 Task: Search one way flight ticket for 1 adult, 6 children, 1 infant in seat and 1 infant on lap in business from Tyler: Tyler Pounds Regional Airport to Fort Wayne: Fort Wayne International Airport on 8-4-2023. Choice of flights is Spirit. Number of bags: 1 carry on bag. Price is upto 100000. Outbound departure time preference is 23:00.
Action: Mouse moved to (272, 362)
Screenshot: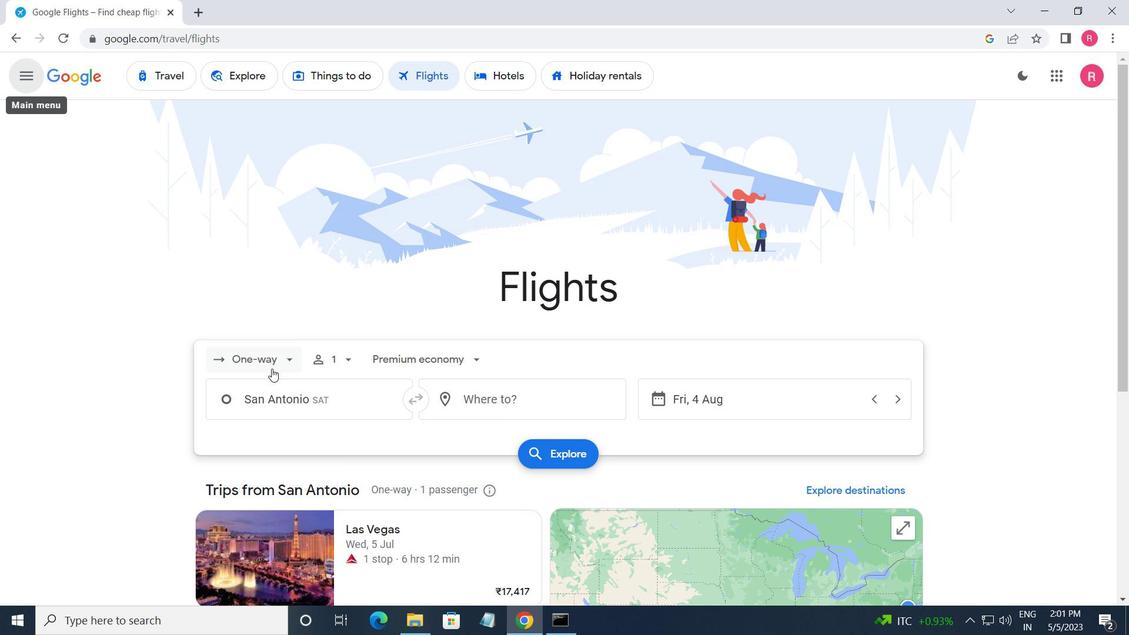 
Action: Mouse pressed left at (272, 362)
Screenshot: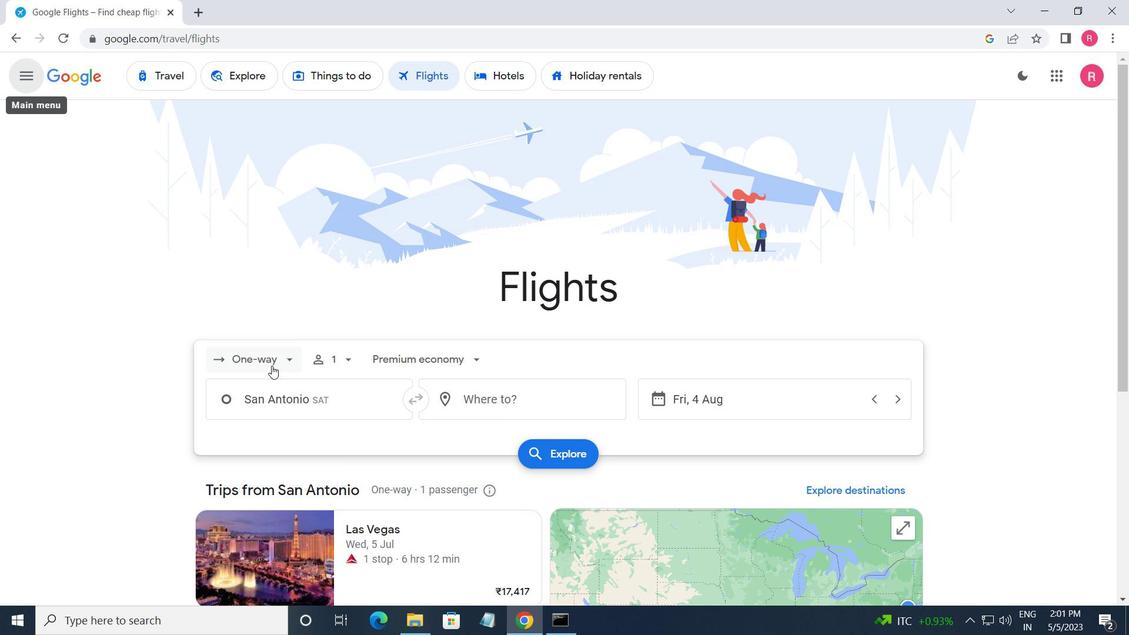 
Action: Mouse moved to (282, 424)
Screenshot: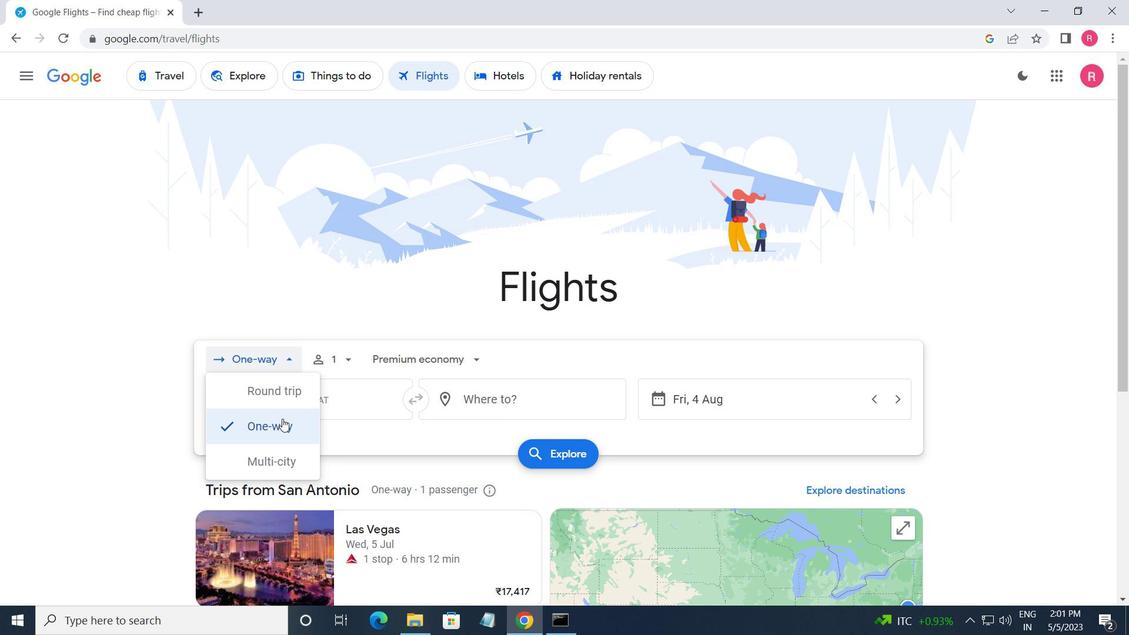 
Action: Mouse pressed left at (282, 424)
Screenshot: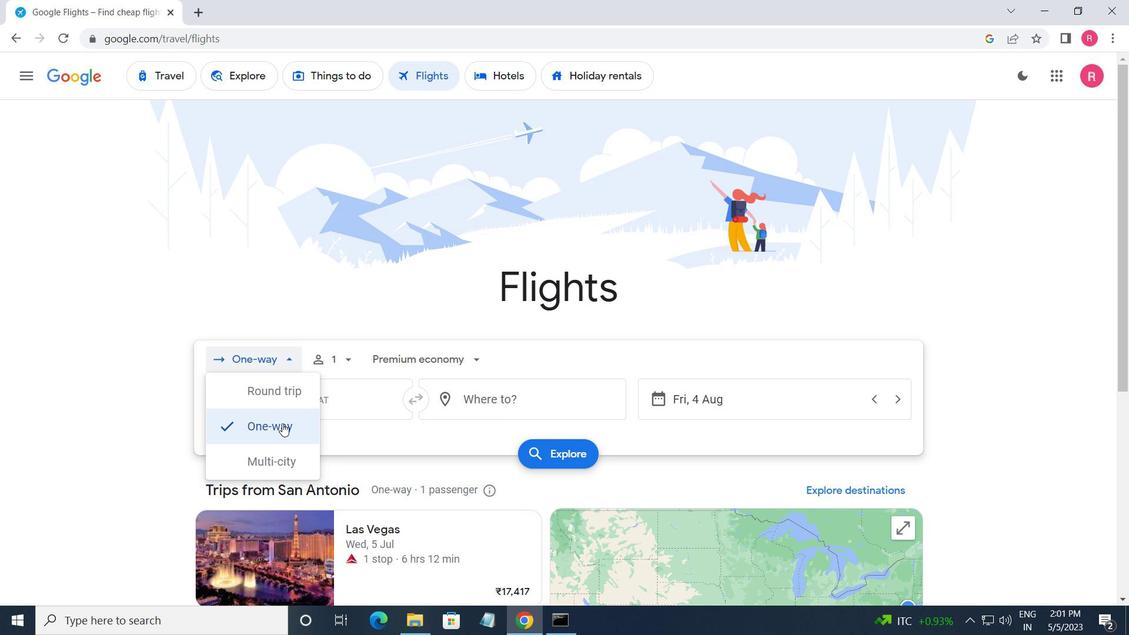 
Action: Mouse moved to (341, 361)
Screenshot: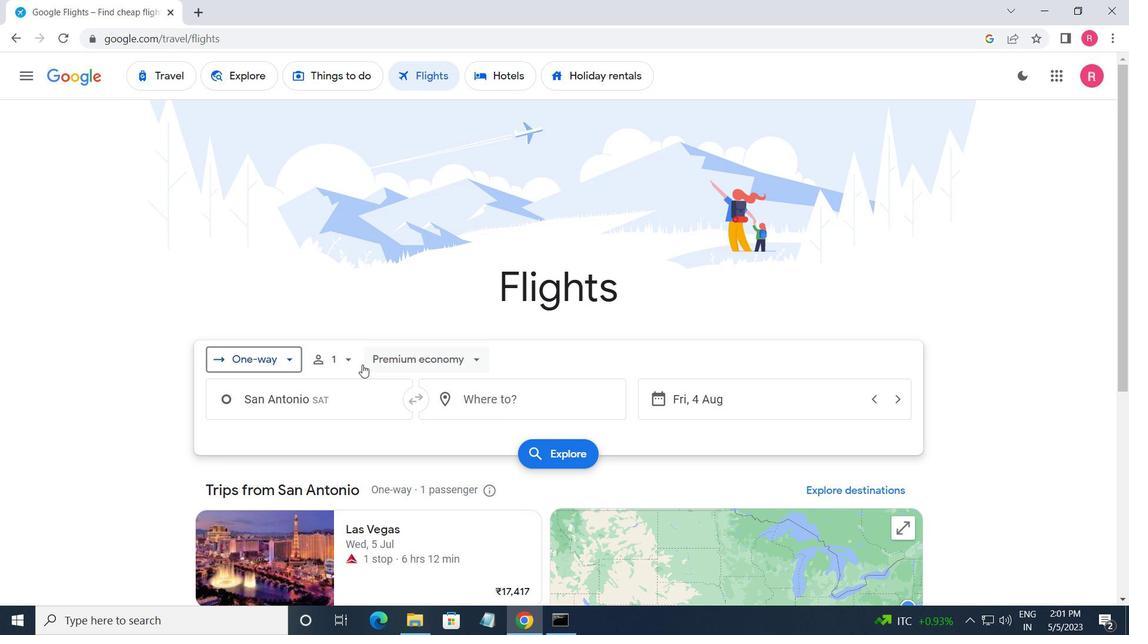 
Action: Mouse pressed left at (341, 361)
Screenshot: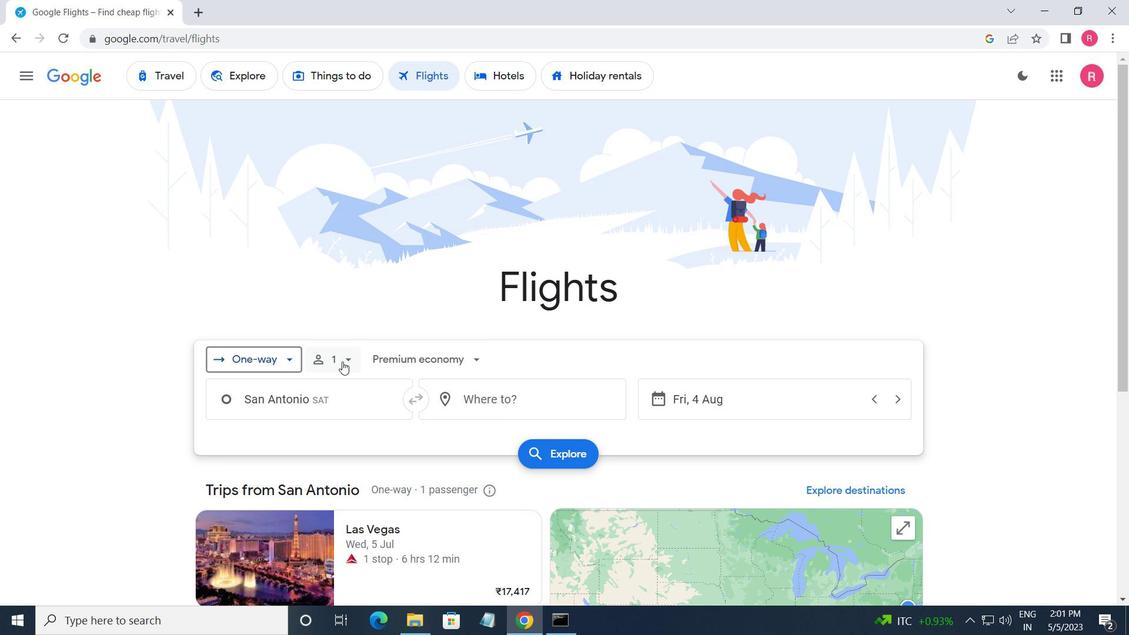 
Action: Mouse moved to (460, 443)
Screenshot: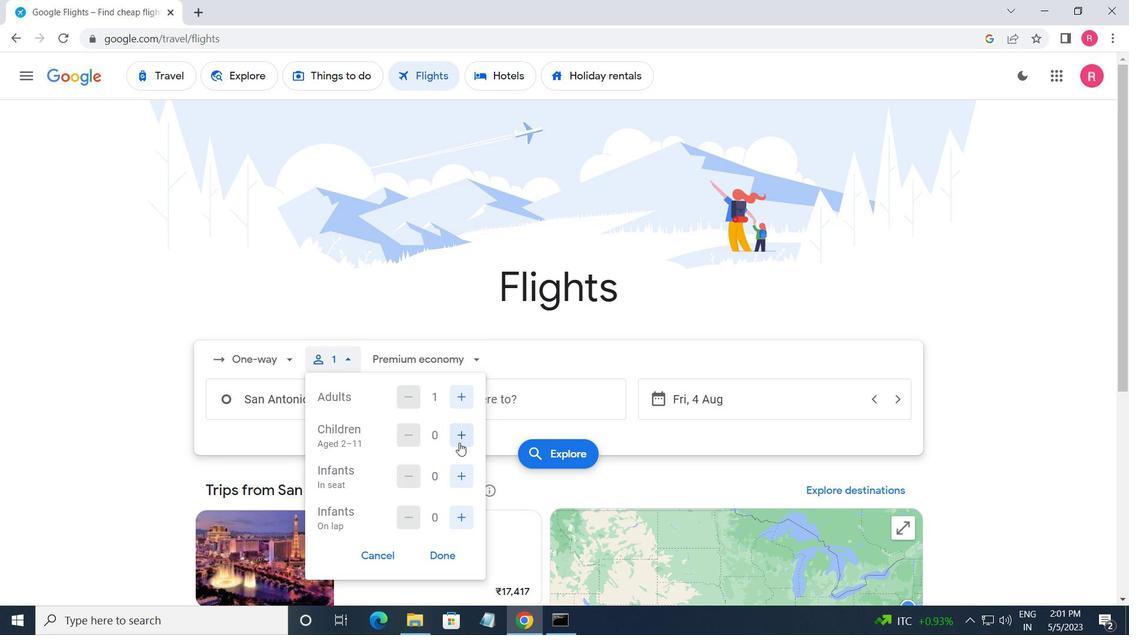 
Action: Mouse pressed left at (460, 443)
Screenshot: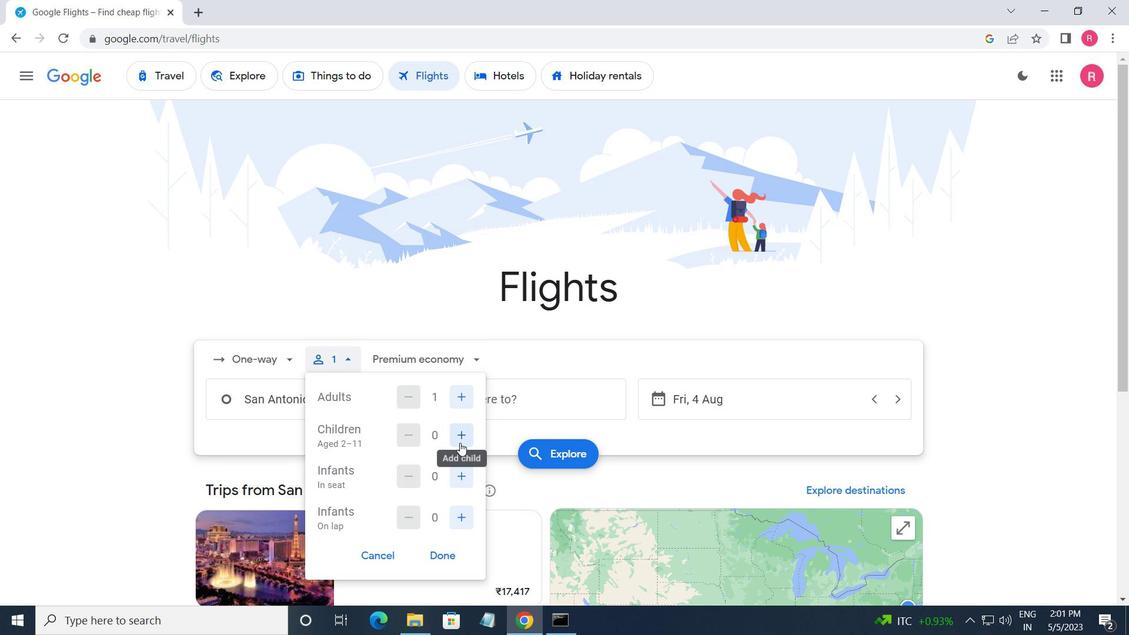 
Action: Mouse pressed left at (460, 443)
Screenshot: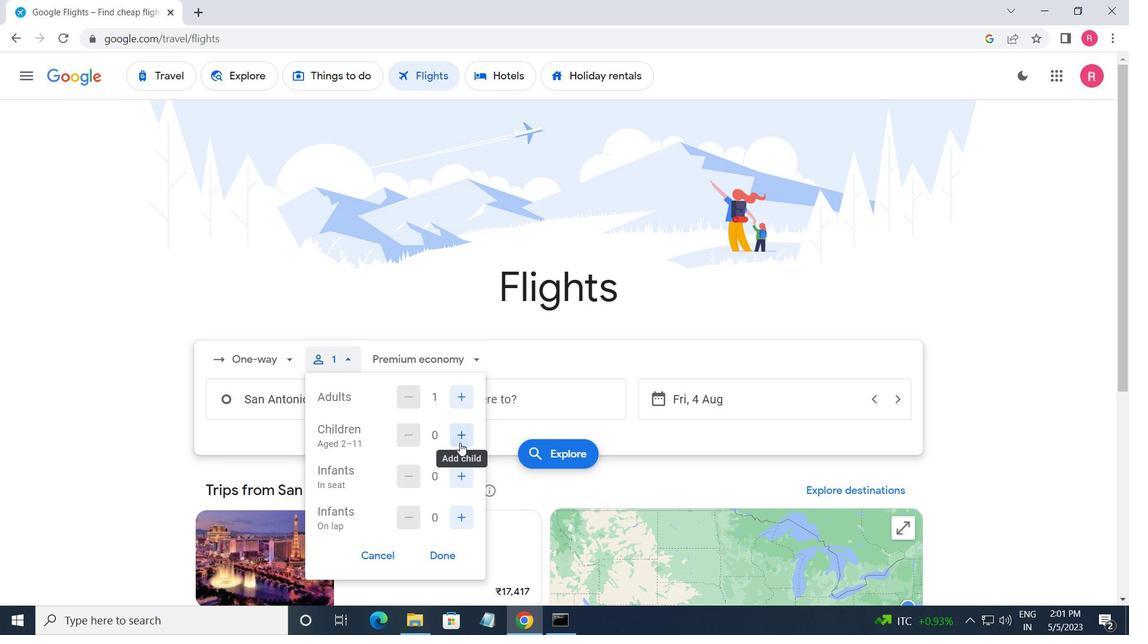 
Action: Mouse pressed left at (460, 443)
Screenshot: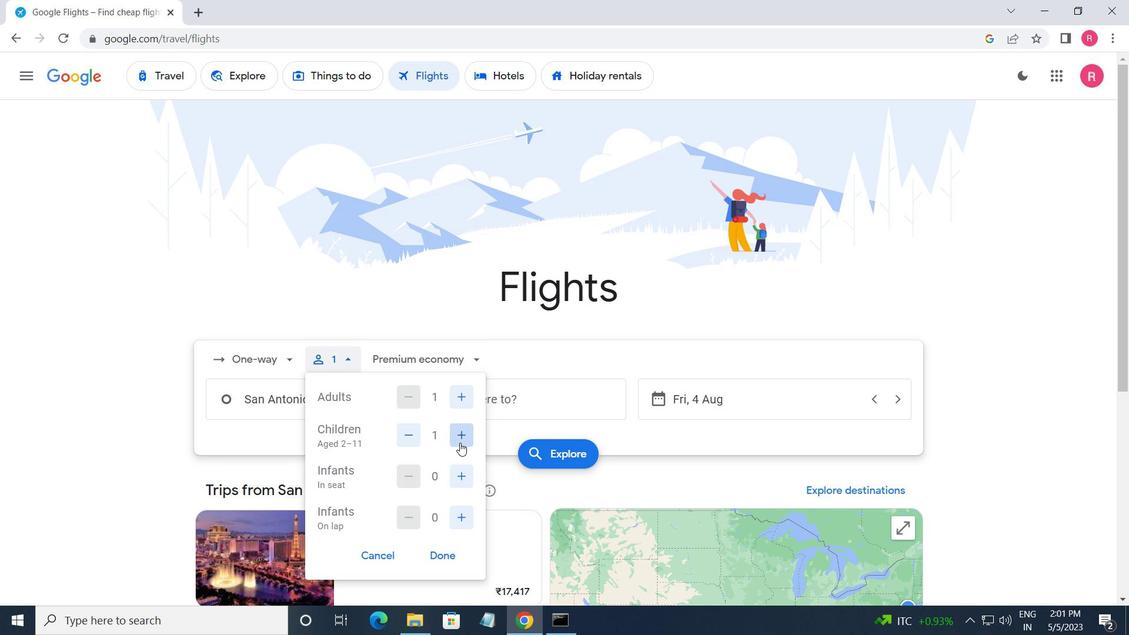 
Action: Mouse pressed left at (460, 443)
Screenshot: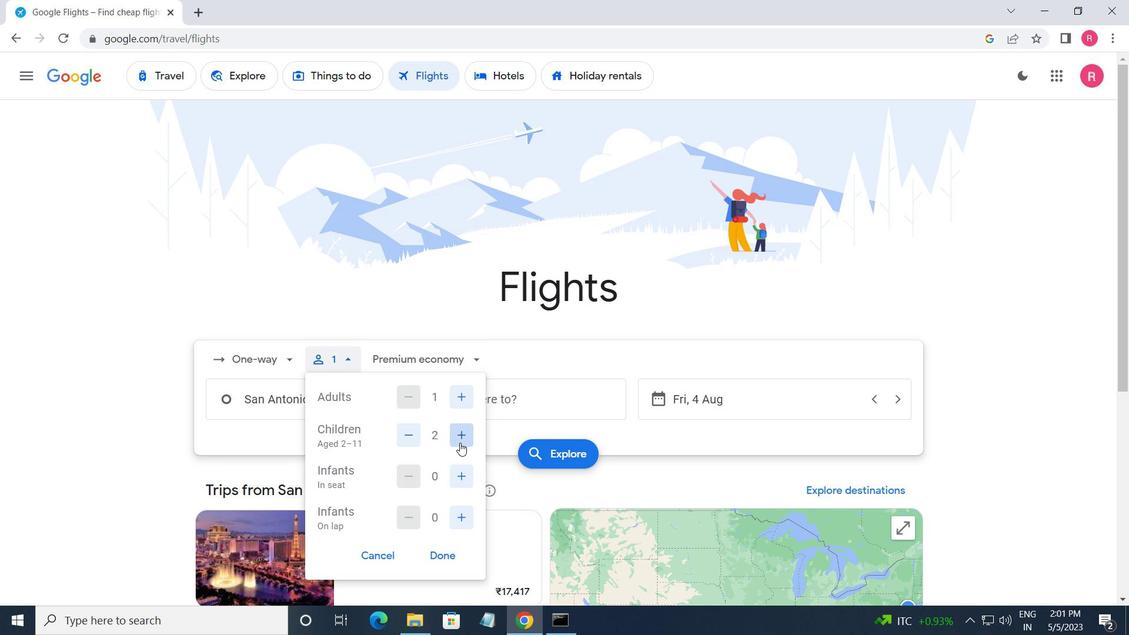 
Action: Mouse pressed left at (460, 443)
Screenshot: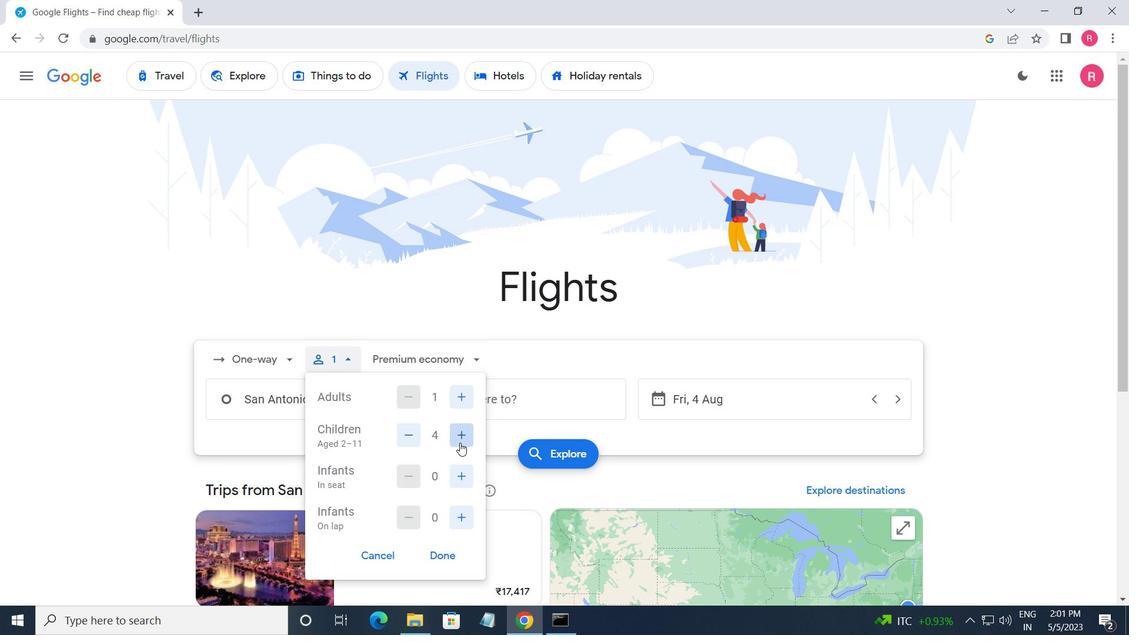 
Action: Mouse pressed left at (460, 443)
Screenshot: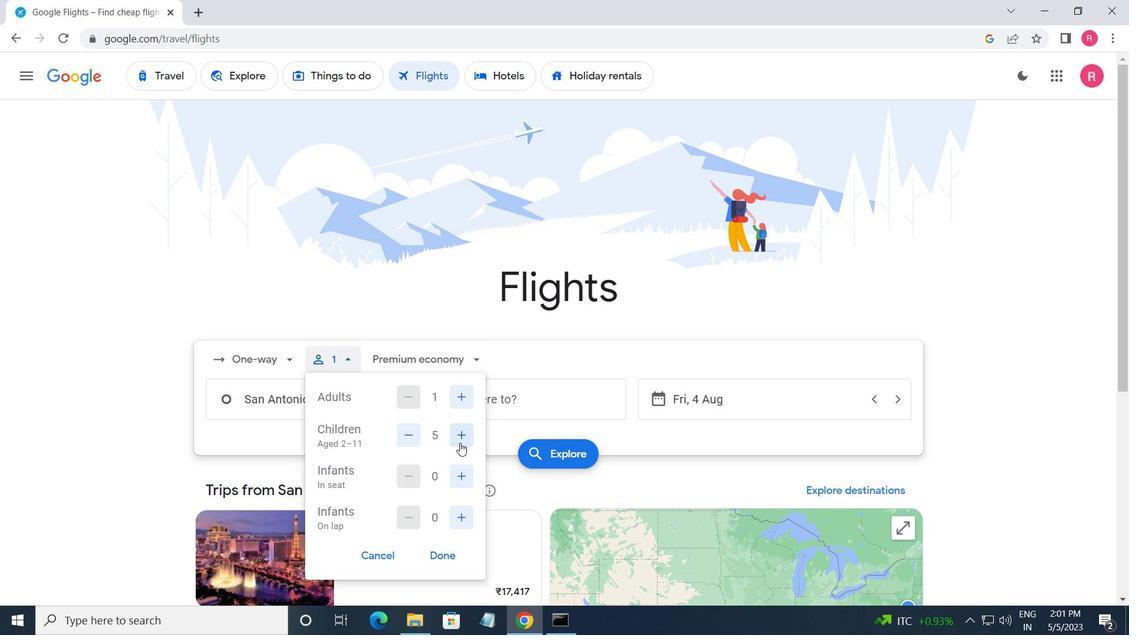 
Action: Mouse moved to (458, 475)
Screenshot: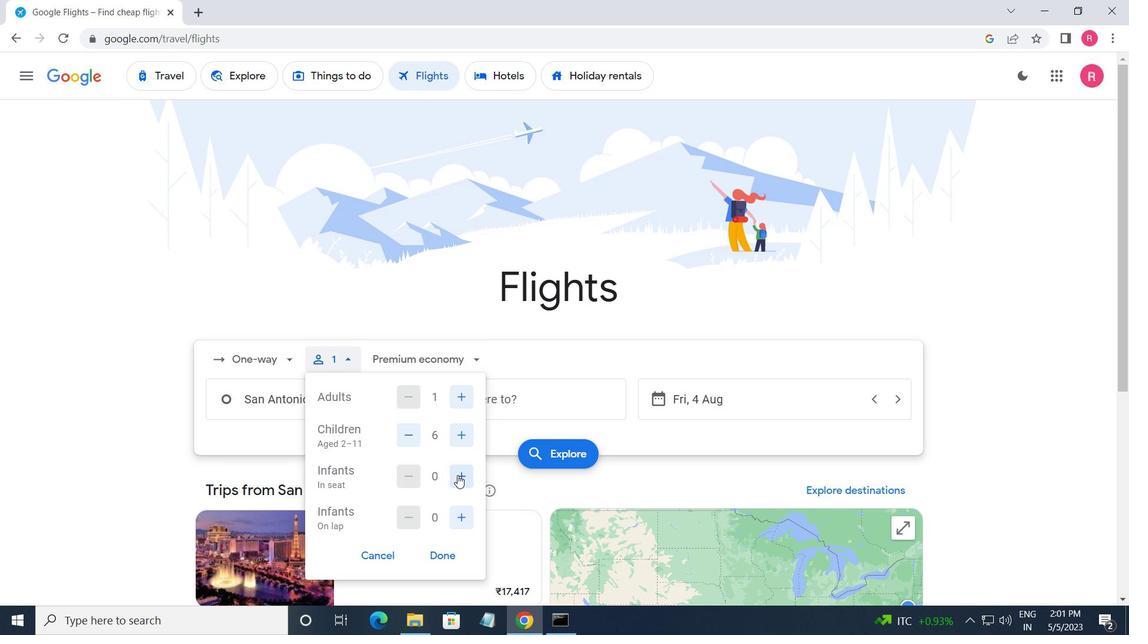 
Action: Mouse pressed left at (458, 475)
Screenshot: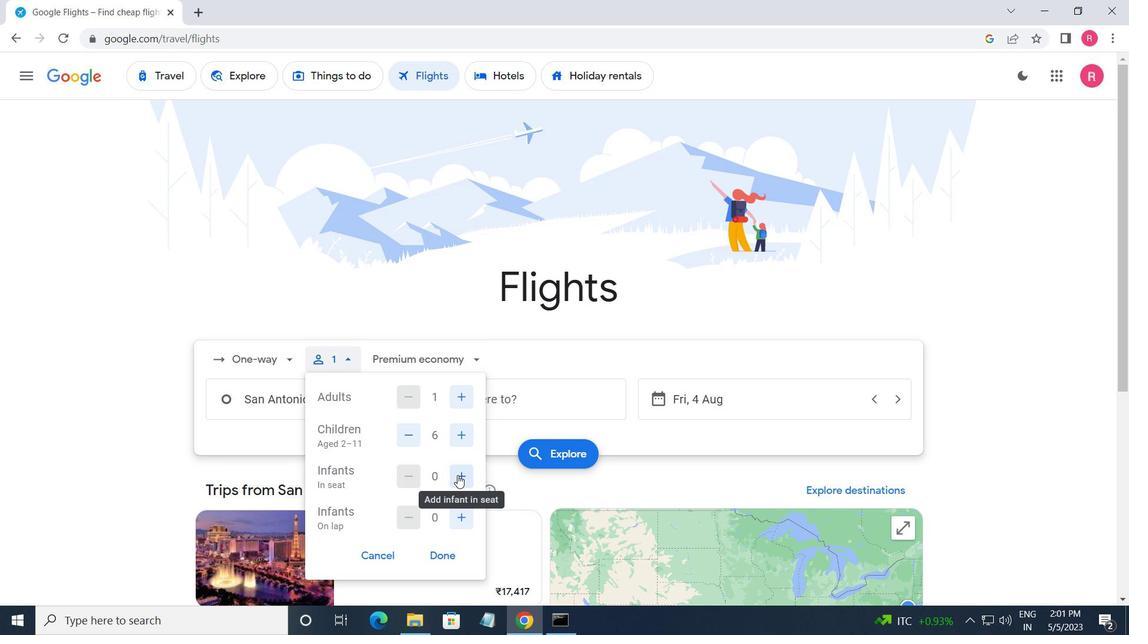 
Action: Mouse moved to (461, 524)
Screenshot: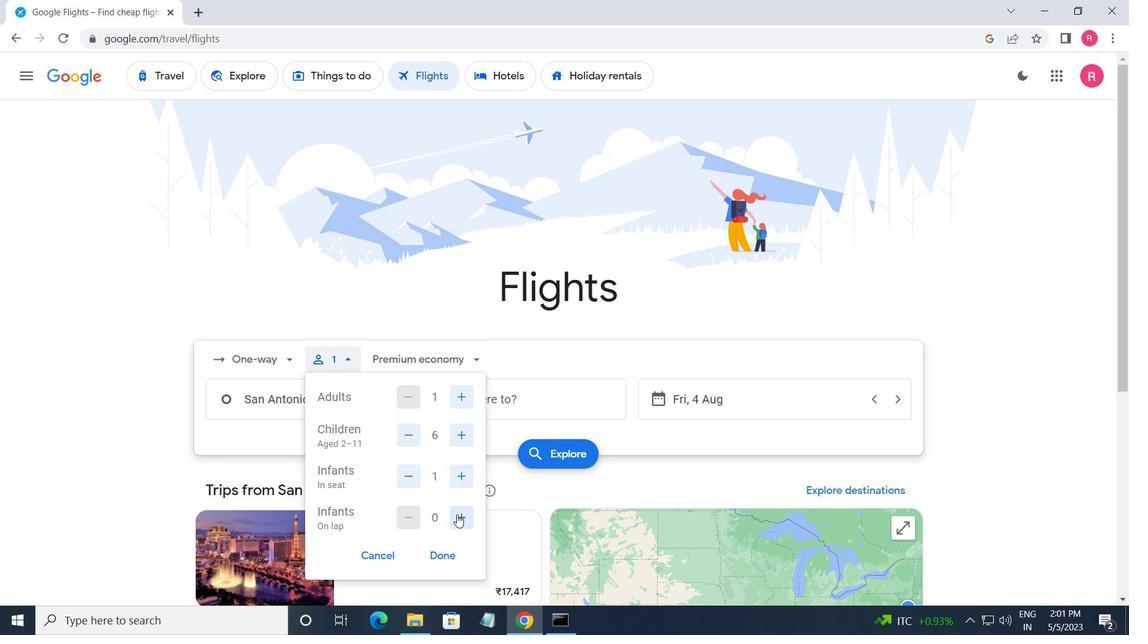 
Action: Mouse pressed left at (461, 524)
Screenshot: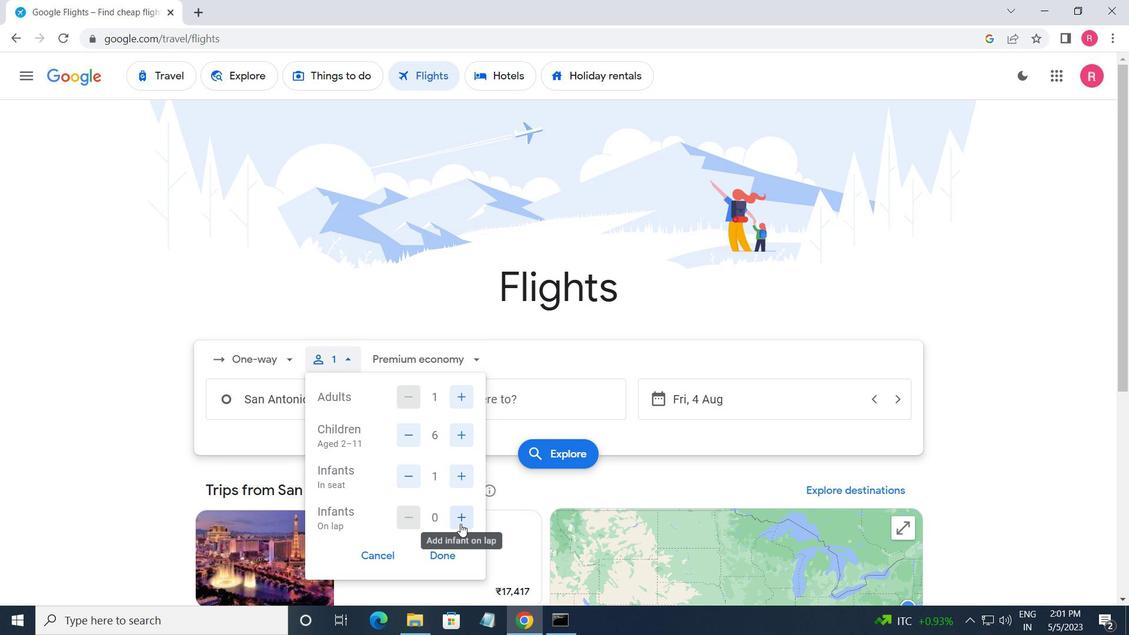 
Action: Mouse moved to (439, 555)
Screenshot: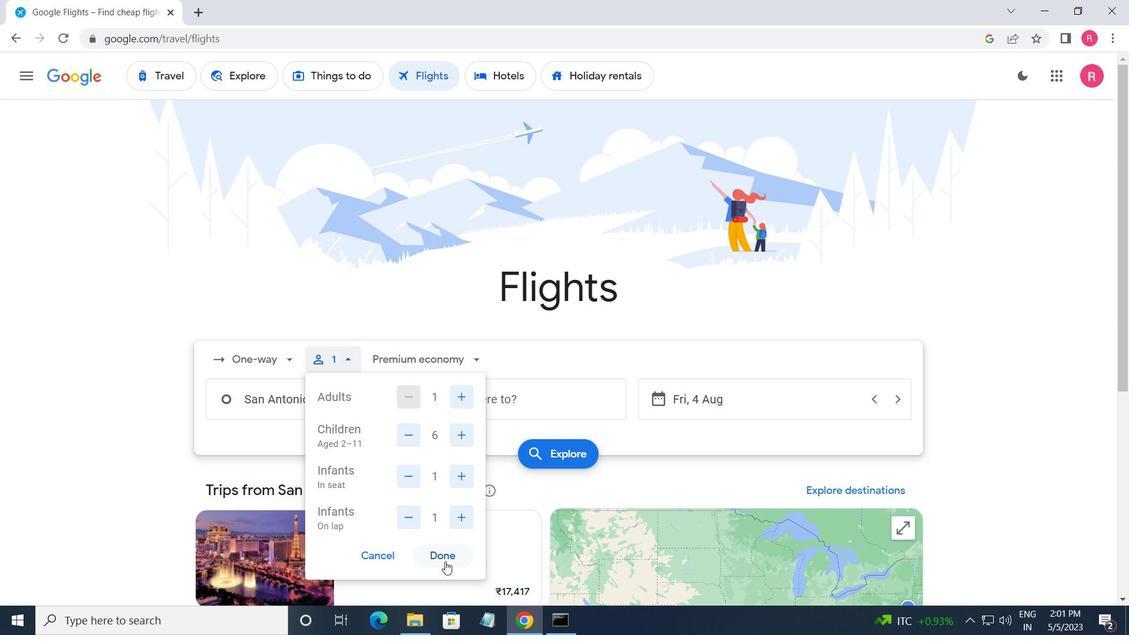 
Action: Mouse pressed left at (439, 555)
Screenshot: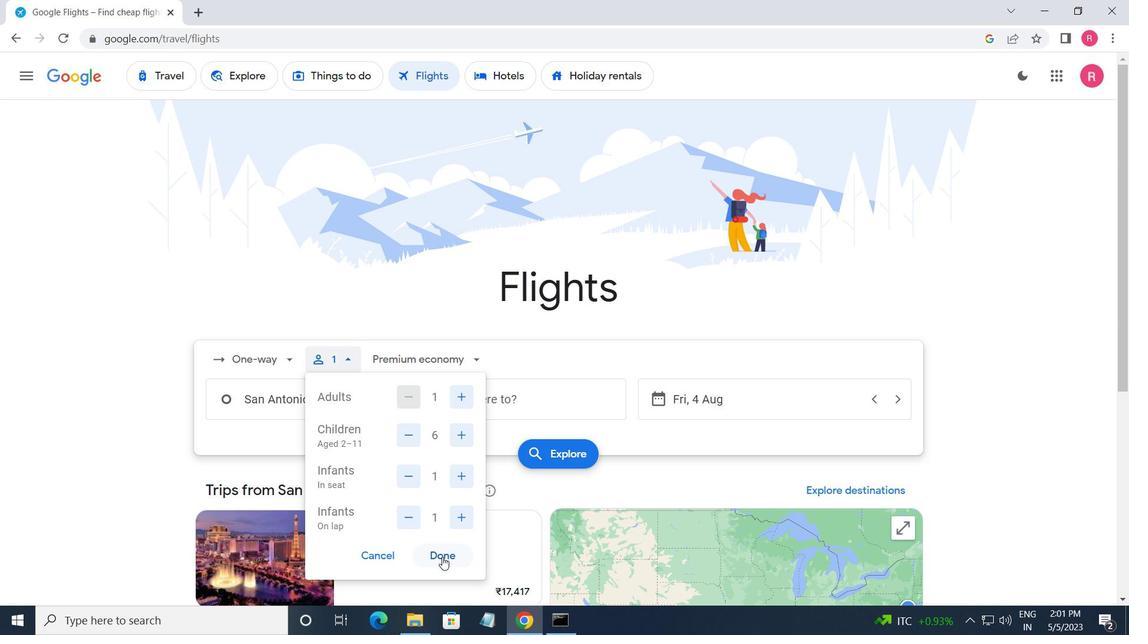 
Action: Mouse moved to (411, 368)
Screenshot: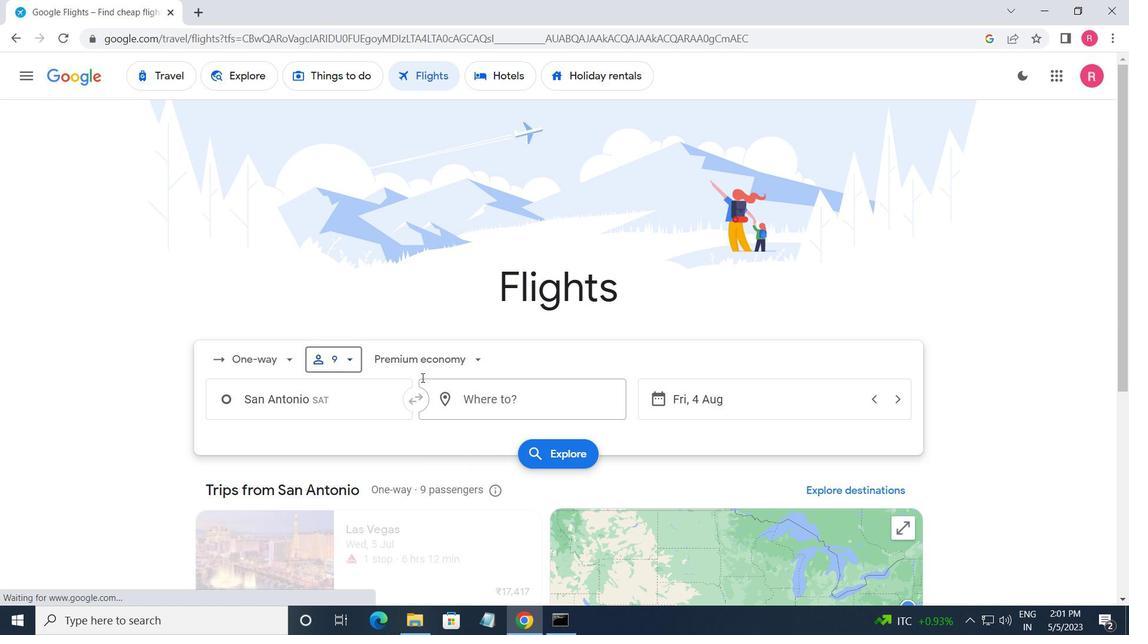 
Action: Mouse pressed left at (411, 368)
Screenshot: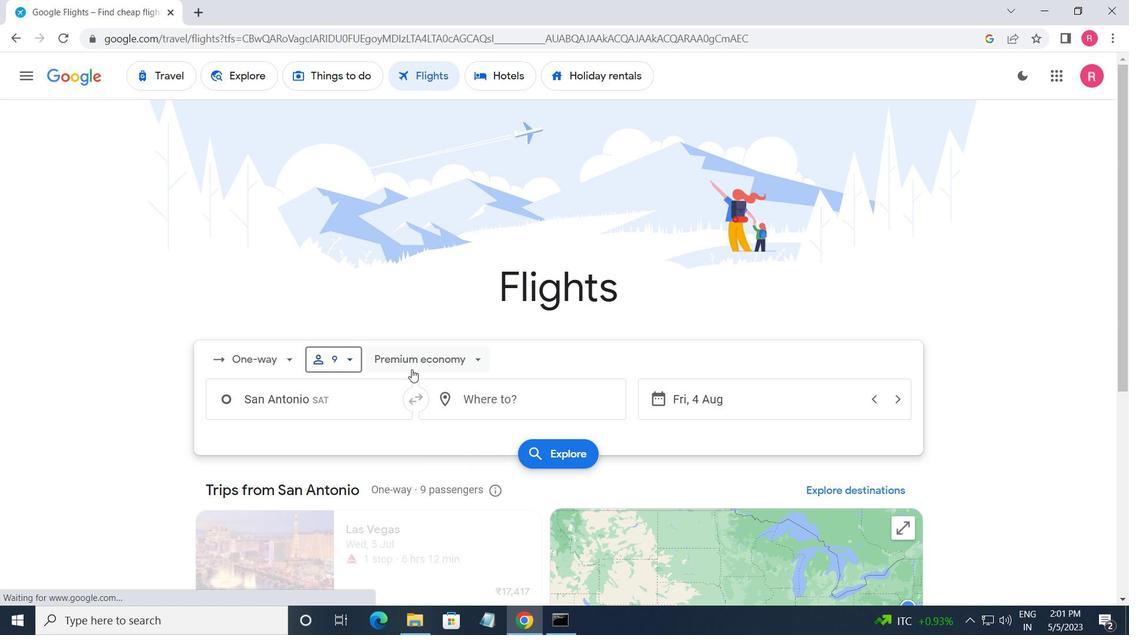
Action: Mouse moved to (430, 459)
Screenshot: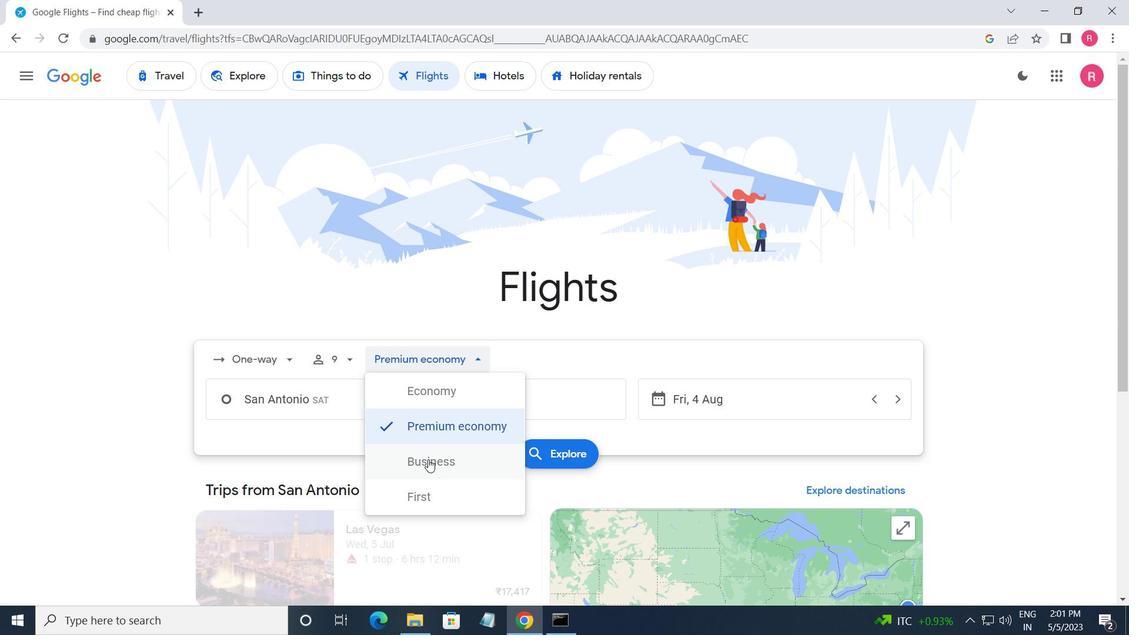 
Action: Mouse pressed left at (430, 459)
Screenshot: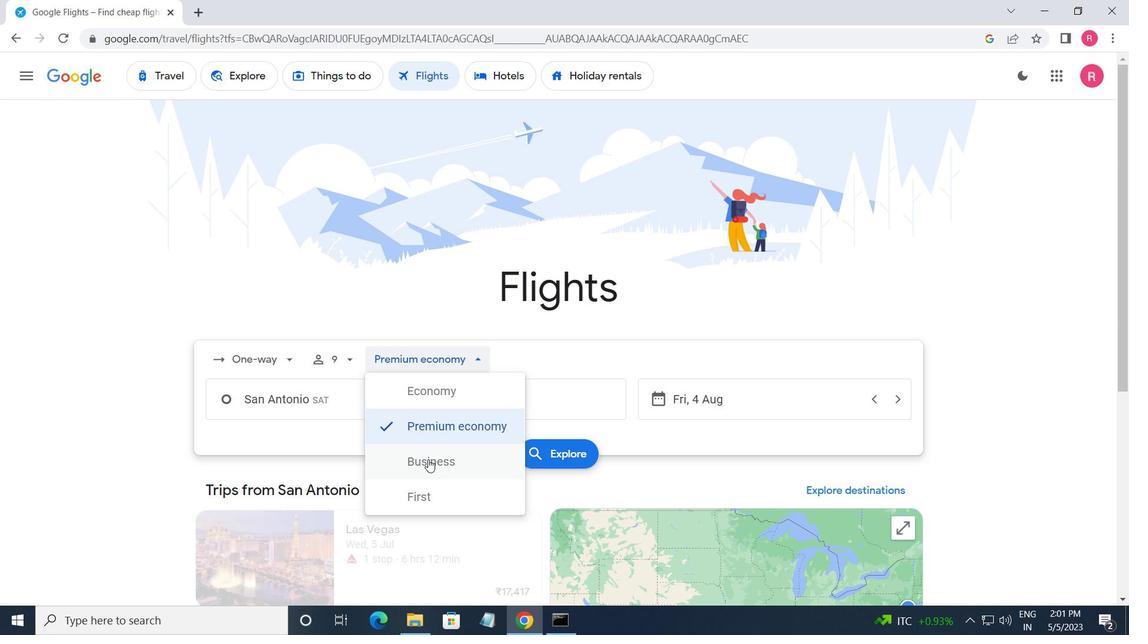 
Action: Mouse moved to (332, 408)
Screenshot: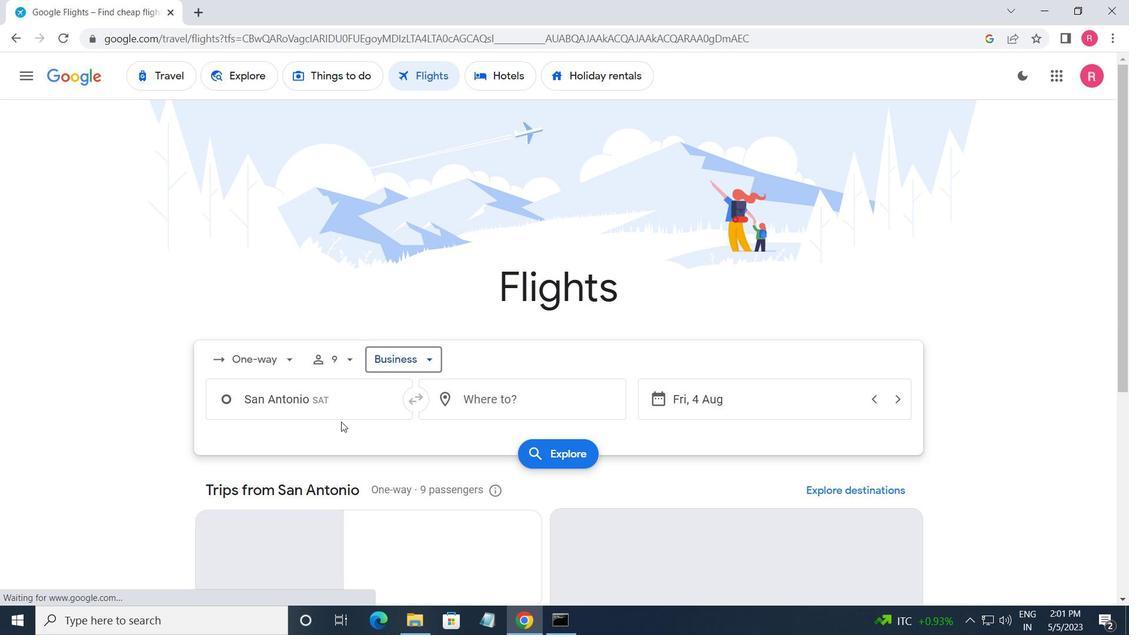 
Action: Mouse pressed left at (332, 408)
Screenshot: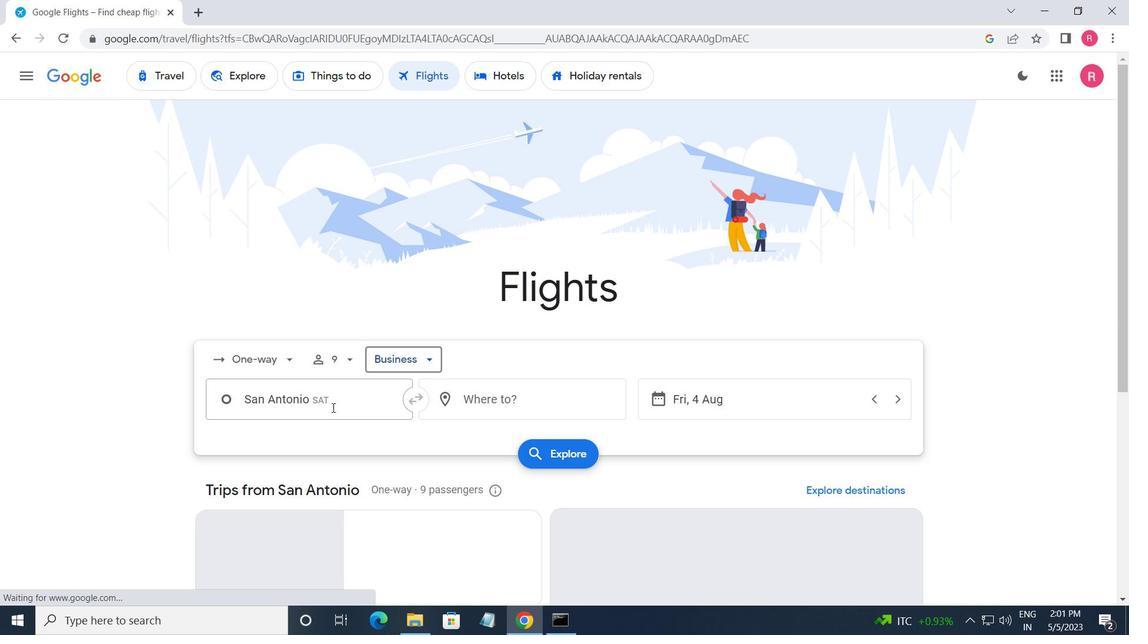 
Action: Key pressed <Key.backspace><Key.caps_lock>T<Key.caps_lock>yler<Key.space>
Screenshot: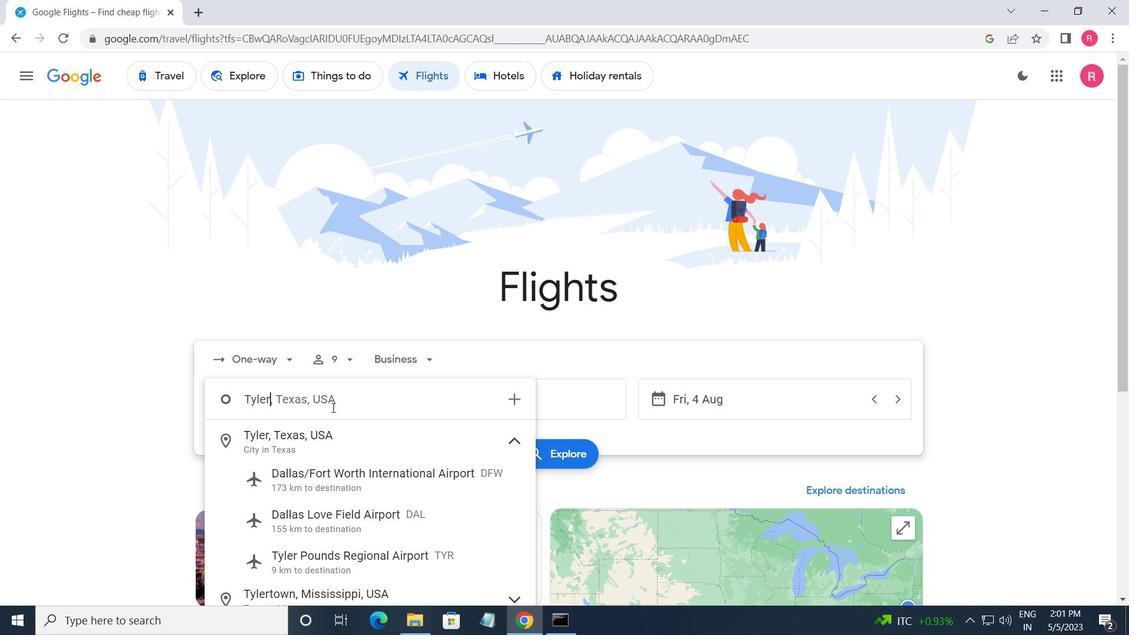 
Action: Mouse moved to (354, 558)
Screenshot: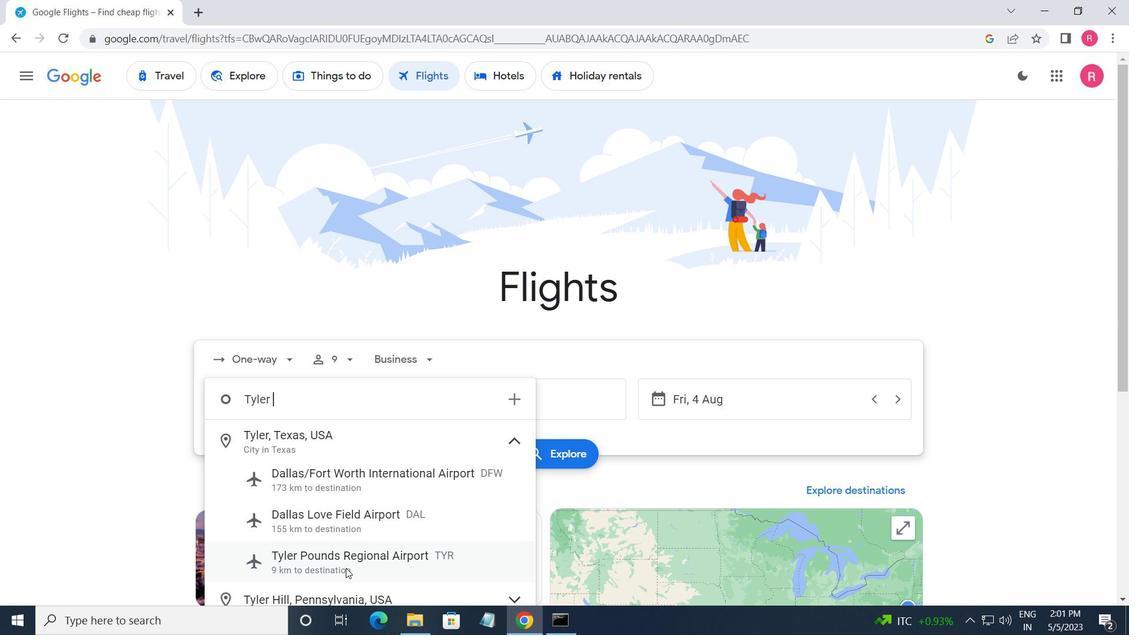 
Action: Mouse pressed left at (354, 558)
Screenshot: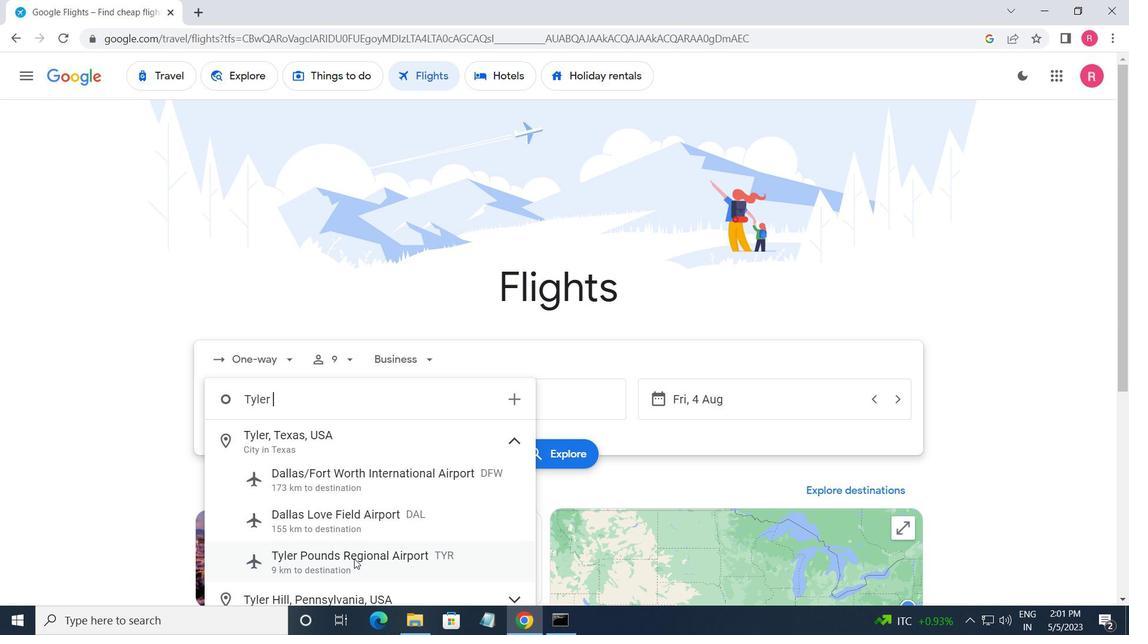 
Action: Mouse moved to (494, 395)
Screenshot: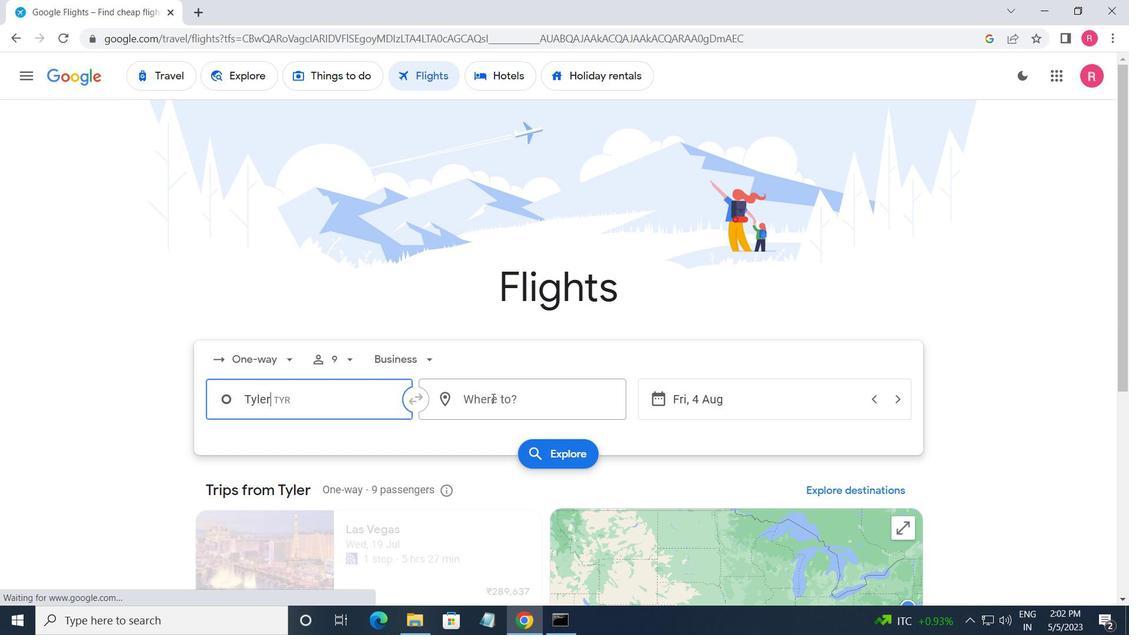 
Action: Mouse pressed left at (494, 395)
Screenshot: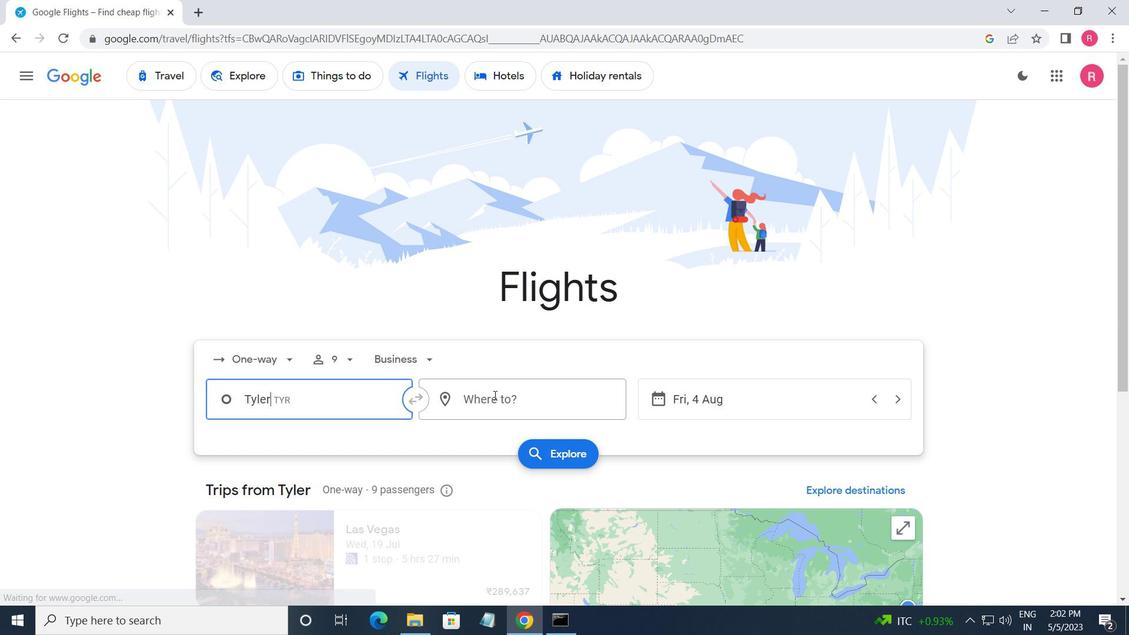 
Action: Key pressed <Key.caps_lock>f<Key.caps_lock>ort<Key.space><Key.caps_lock>w<Key.caps_lock>ay
Screenshot: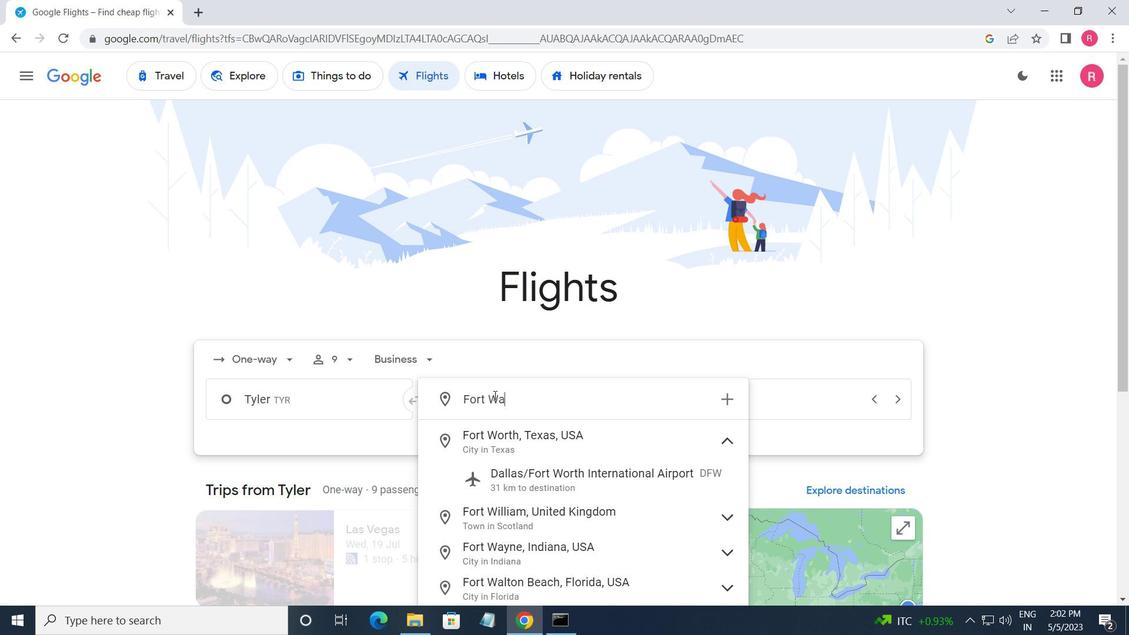 
Action: Mouse moved to (570, 491)
Screenshot: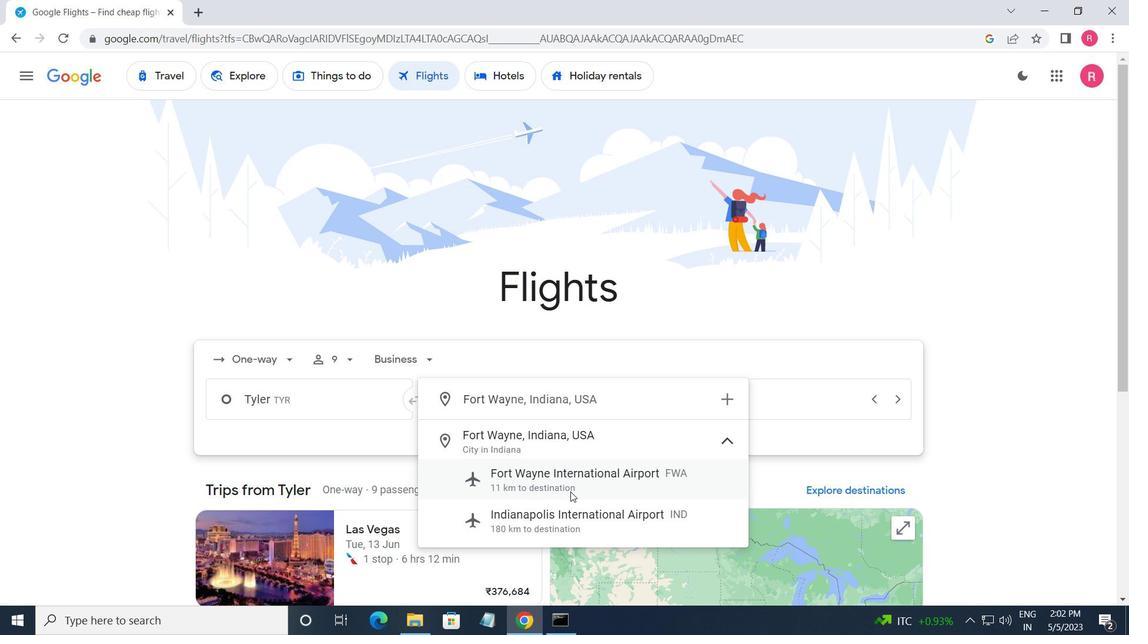 
Action: Mouse pressed left at (570, 491)
Screenshot: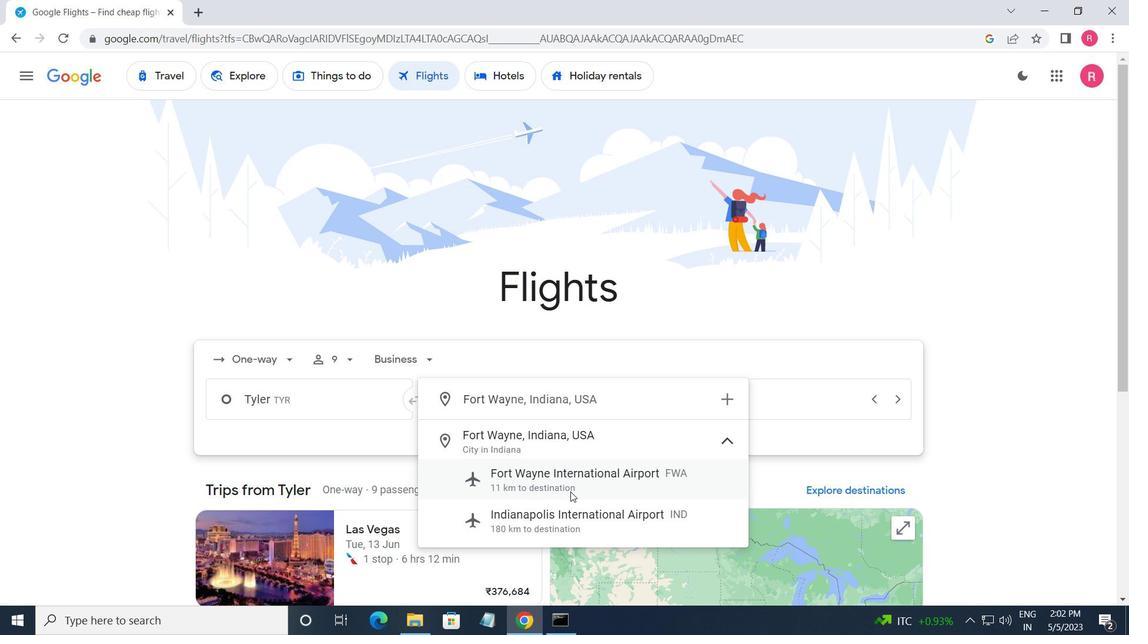 
Action: Mouse moved to (749, 401)
Screenshot: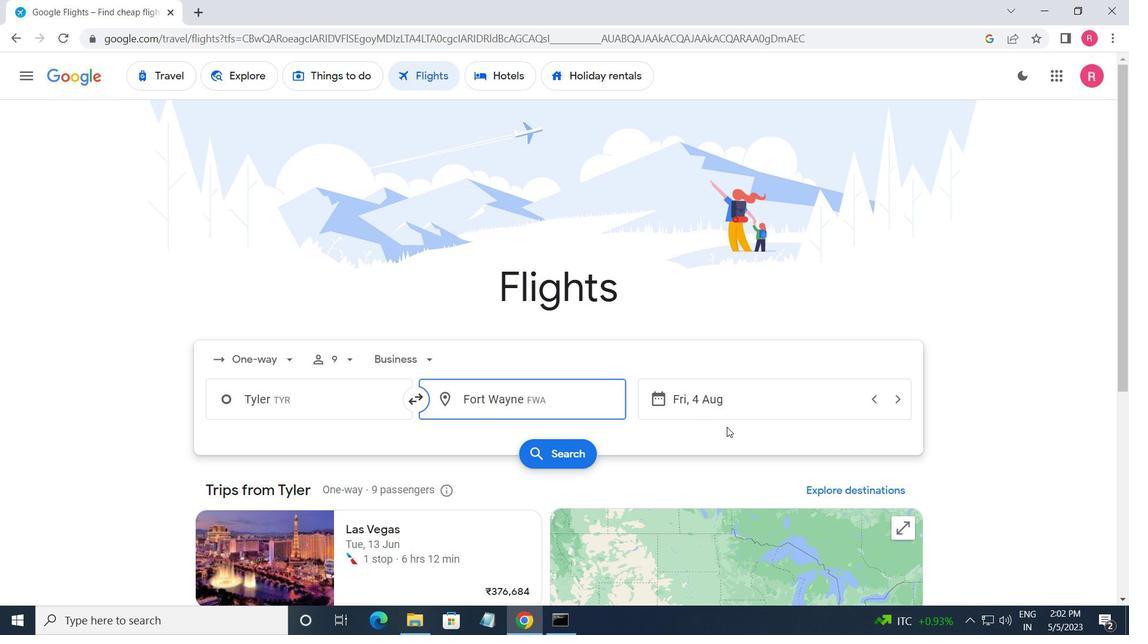 
Action: Mouse pressed left at (749, 401)
Screenshot: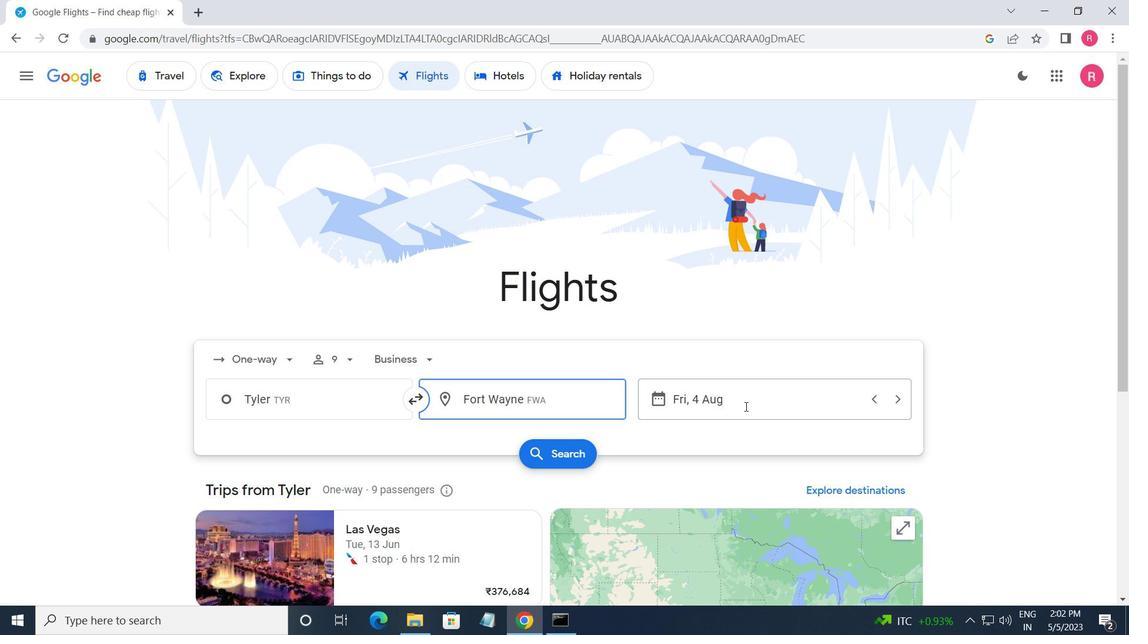 
Action: Mouse moved to (564, 338)
Screenshot: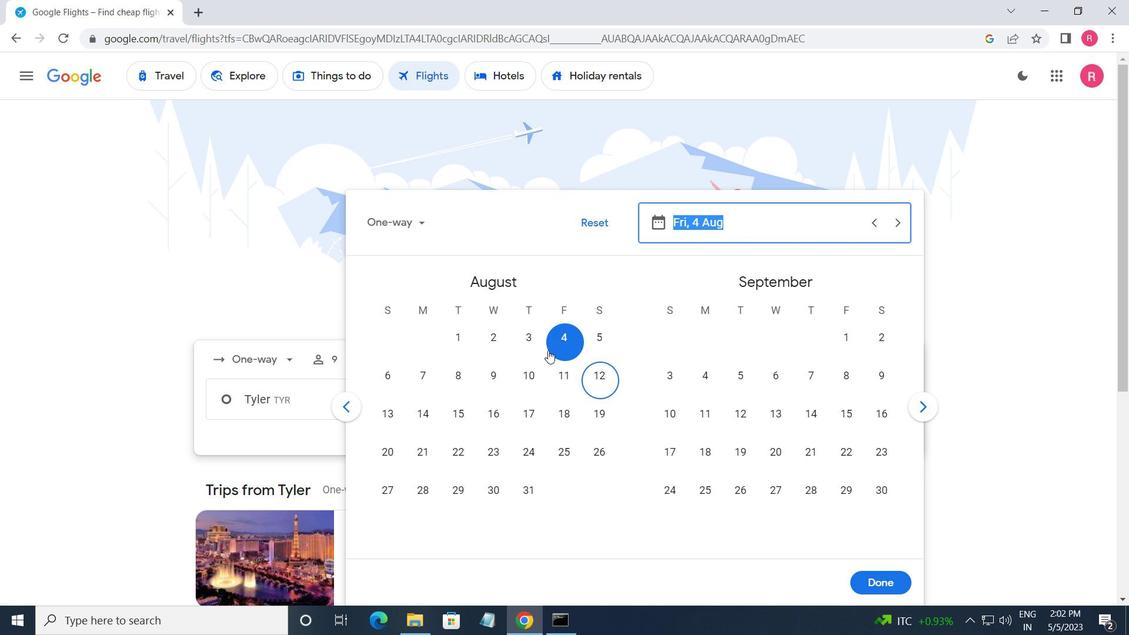 
Action: Mouse pressed left at (564, 338)
Screenshot: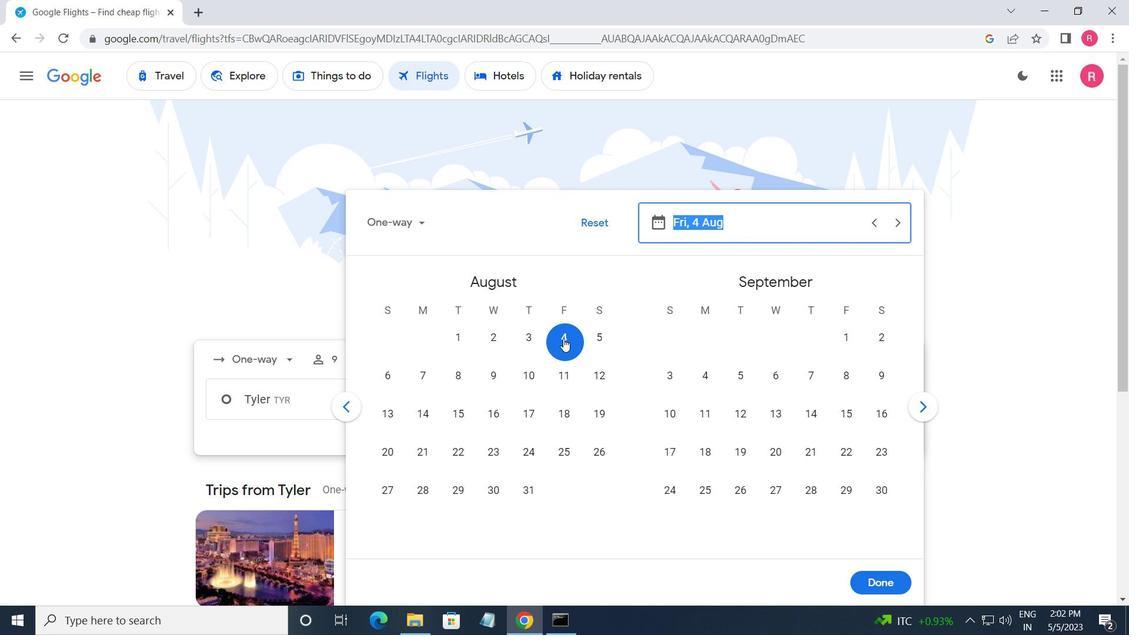 
Action: Mouse moved to (894, 581)
Screenshot: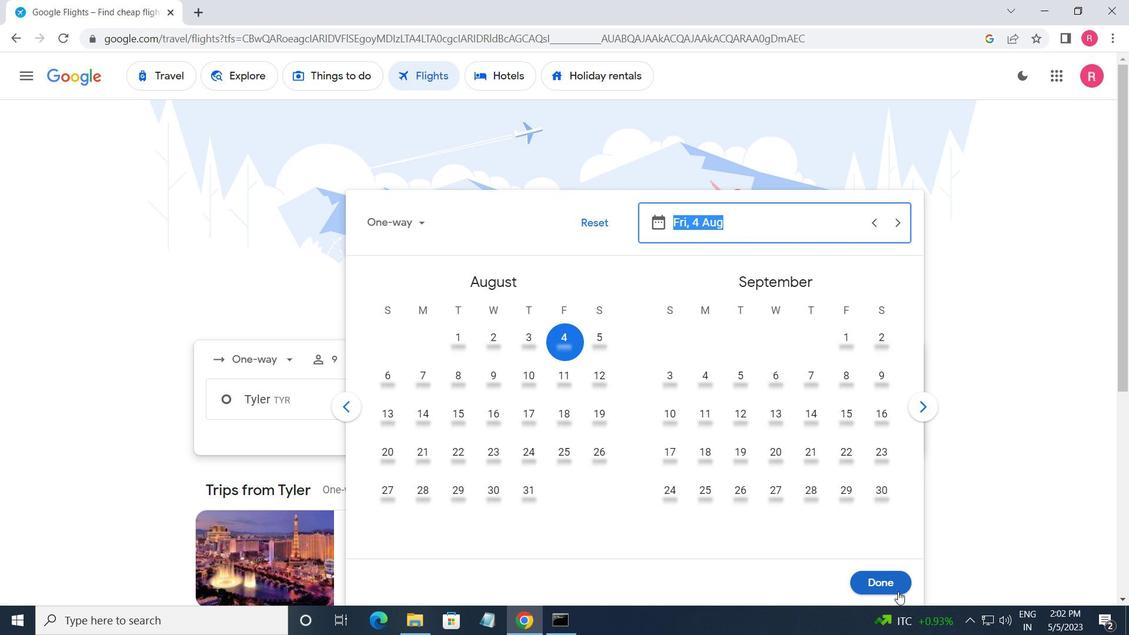 
Action: Mouse pressed left at (894, 581)
Screenshot: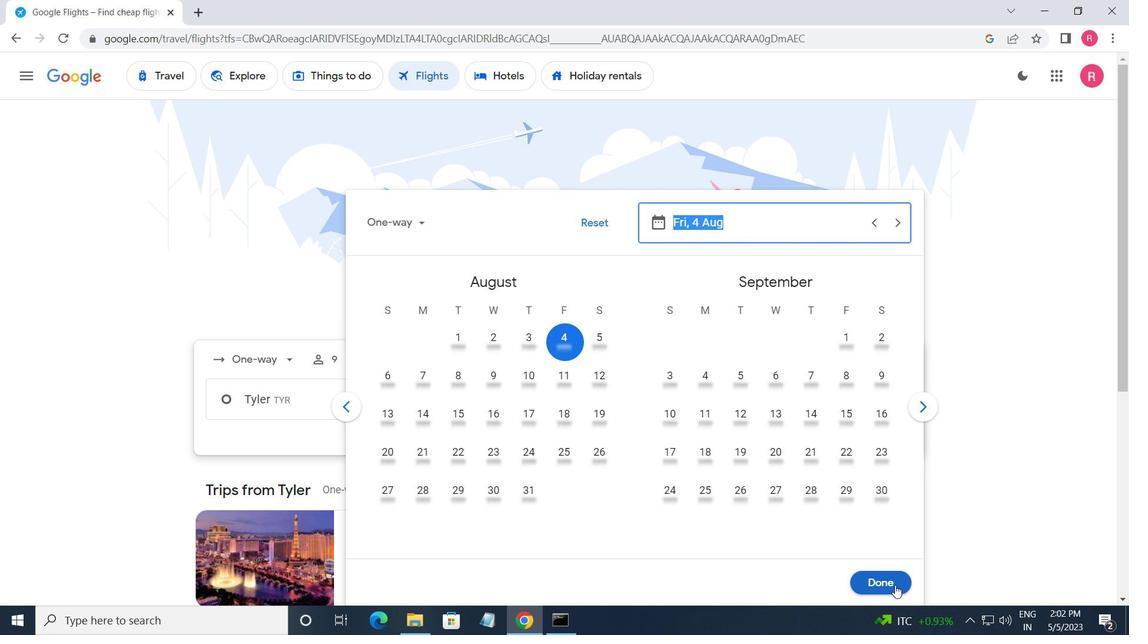 
Action: Mouse moved to (568, 451)
Screenshot: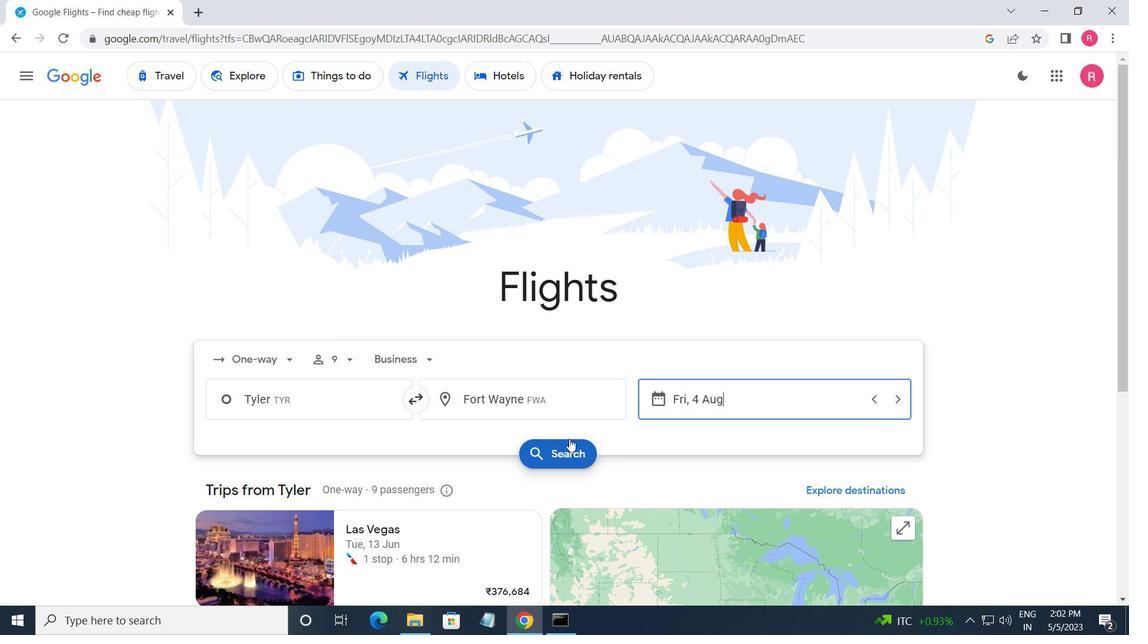 
Action: Mouse pressed left at (568, 451)
Screenshot: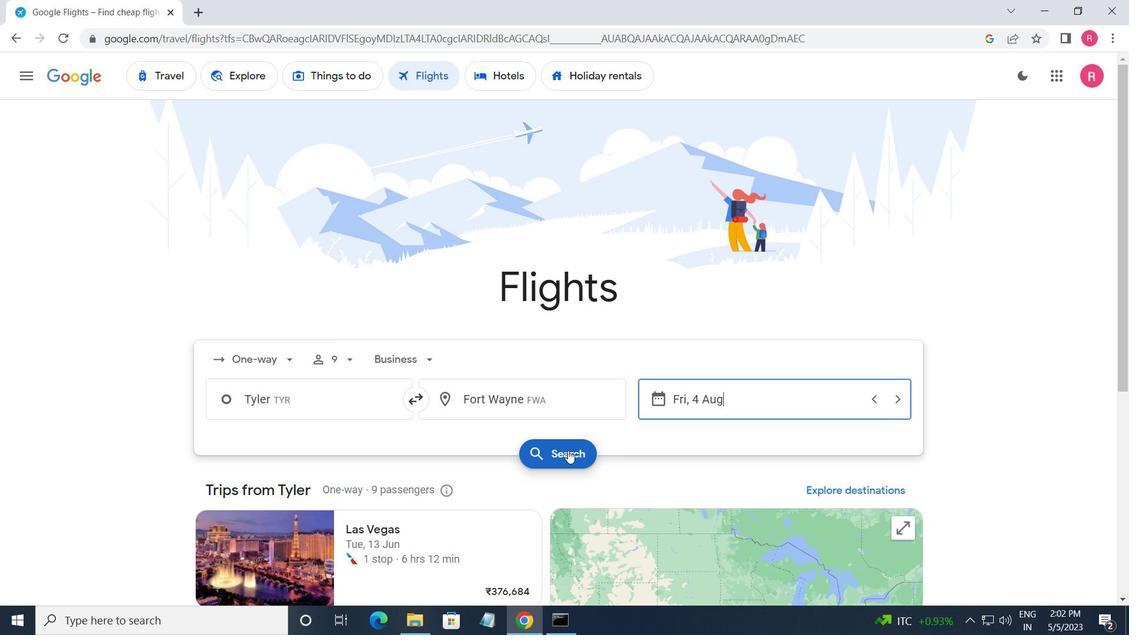 
Action: Mouse moved to (221, 207)
Screenshot: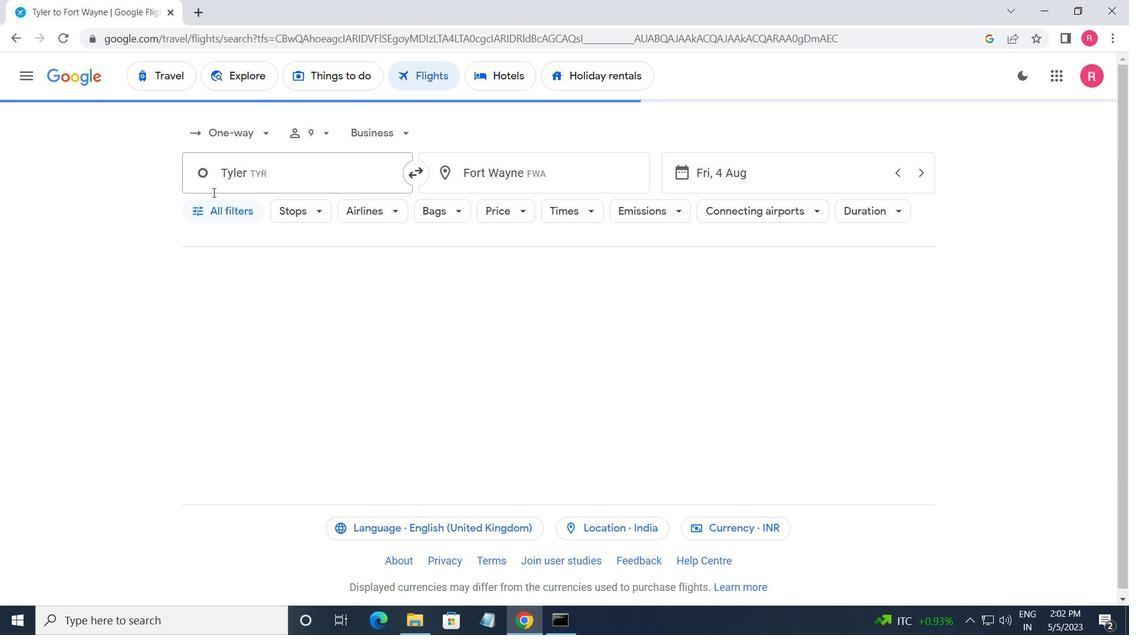 
Action: Mouse pressed left at (221, 207)
Screenshot: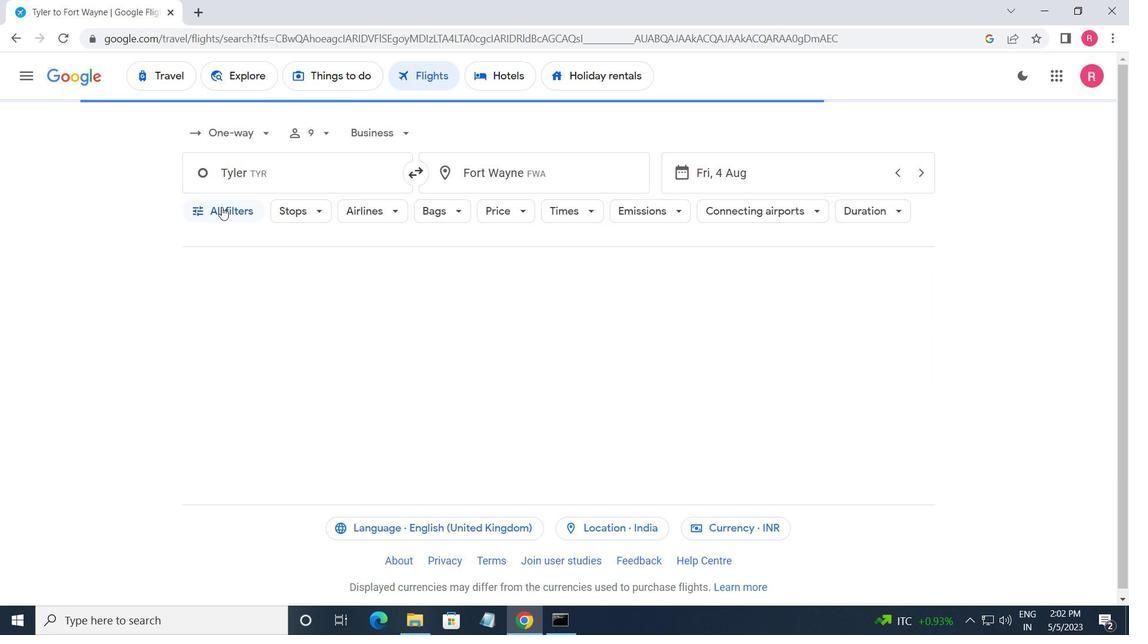 
Action: Mouse moved to (282, 359)
Screenshot: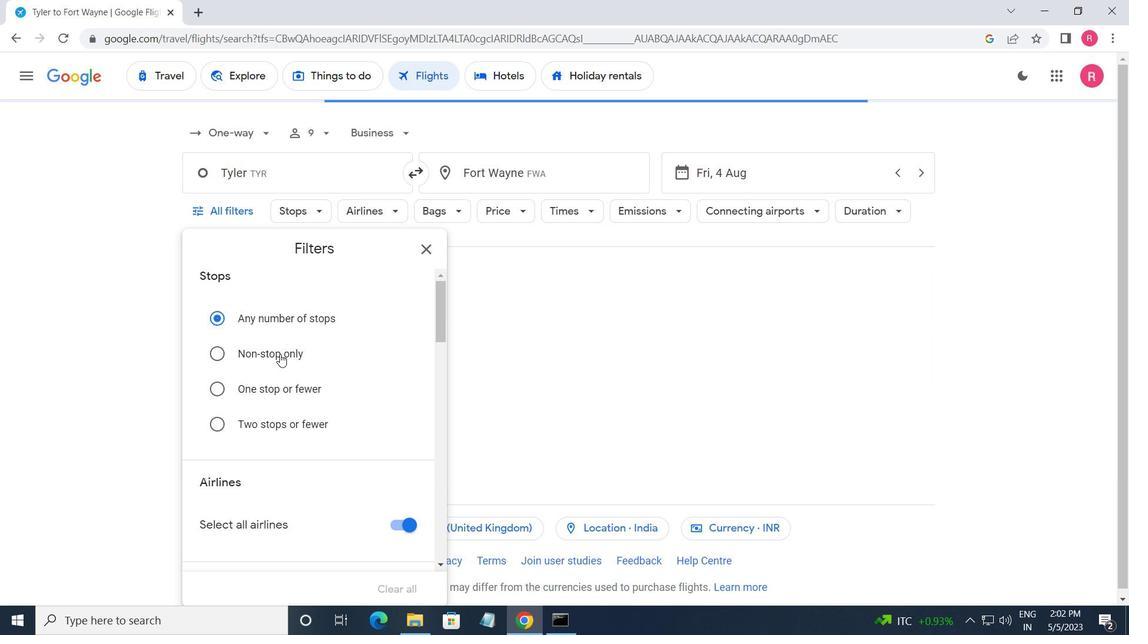 
Action: Mouse scrolled (282, 358) with delta (0, 0)
Screenshot: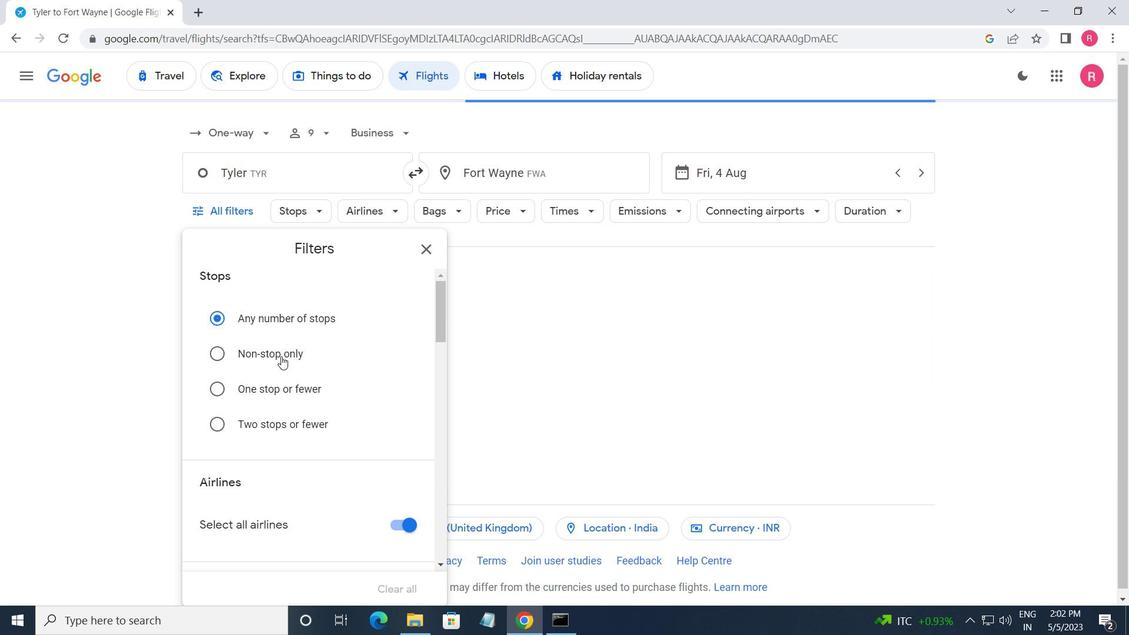 
Action: Mouse moved to (288, 361)
Screenshot: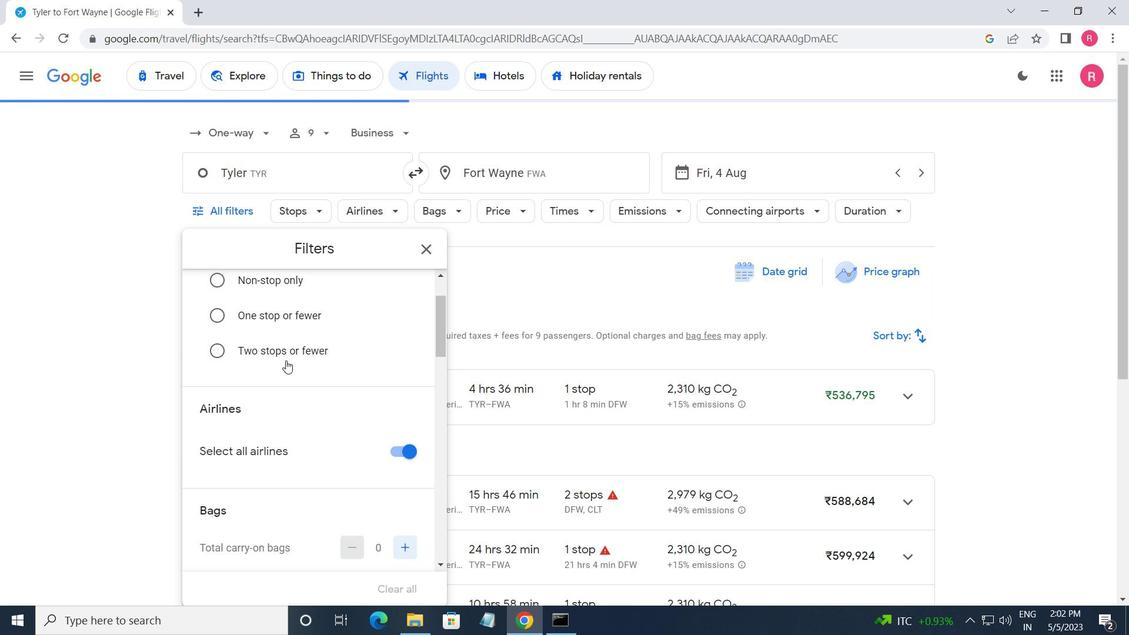 
Action: Mouse scrolled (288, 360) with delta (0, 0)
Screenshot: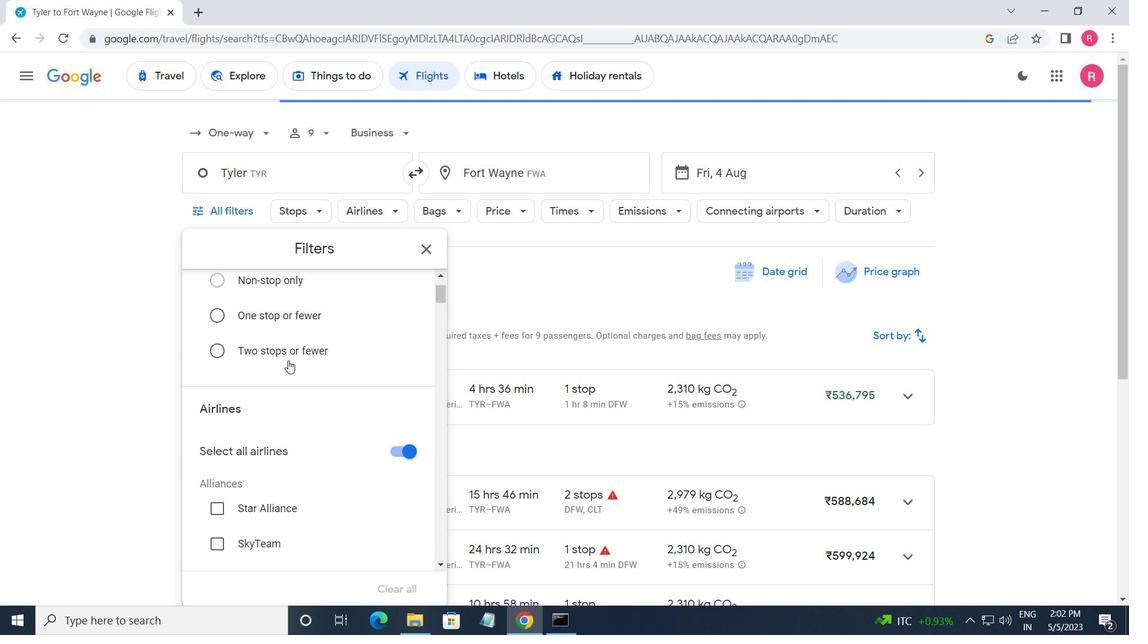 
Action: Mouse moved to (297, 370)
Screenshot: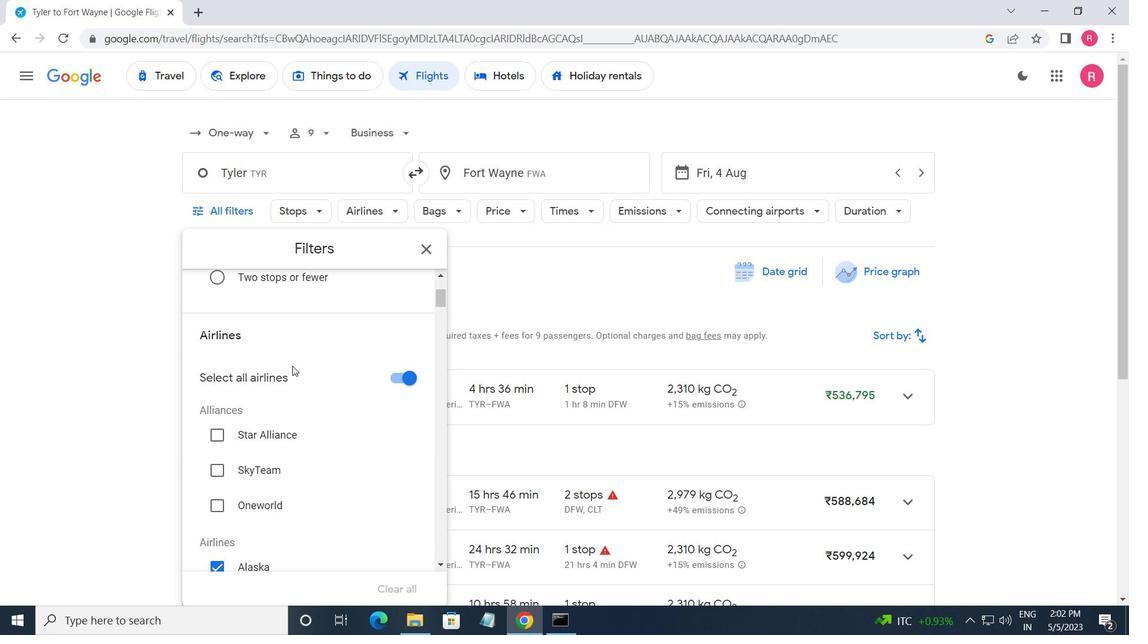 
Action: Mouse scrolled (297, 369) with delta (0, 0)
Screenshot: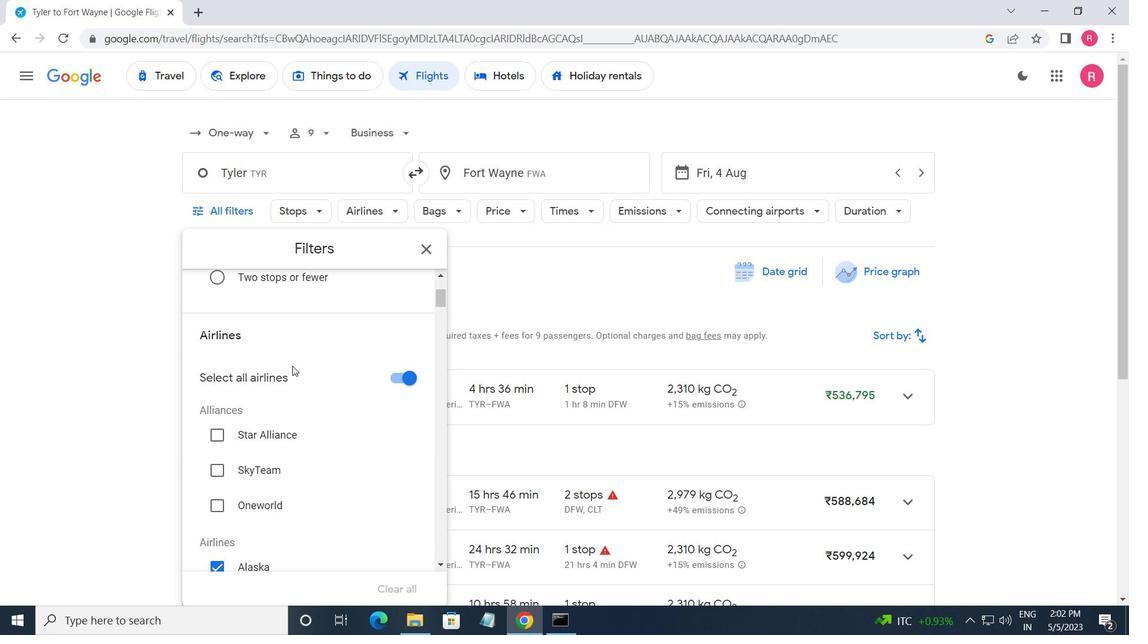 
Action: Mouse moved to (302, 380)
Screenshot: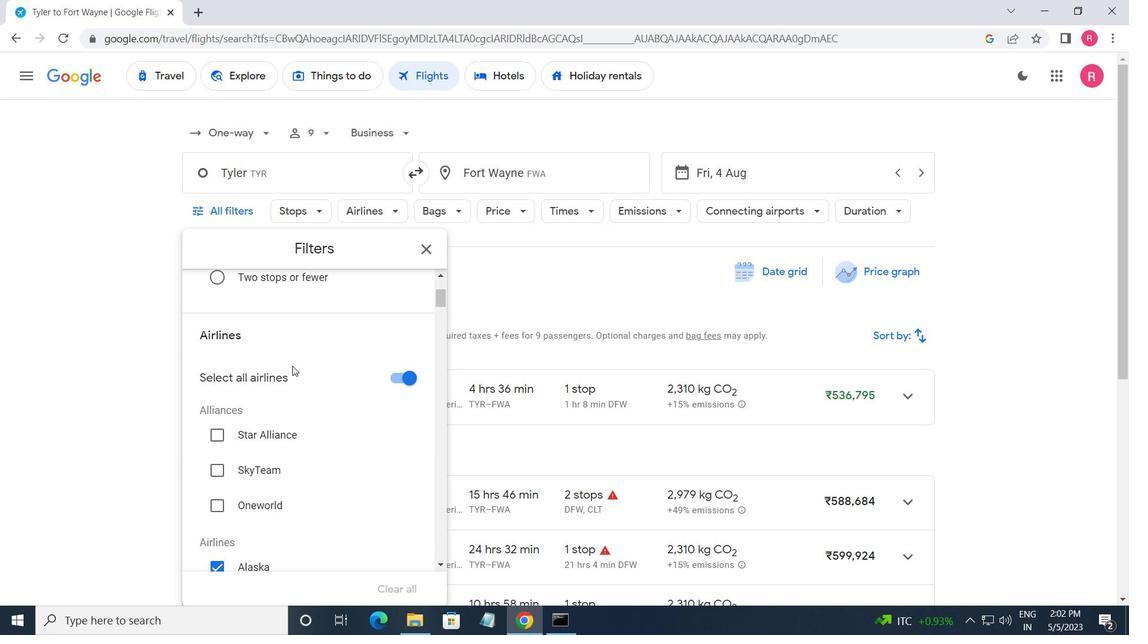 
Action: Mouse scrolled (302, 379) with delta (0, 0)
Screenshot: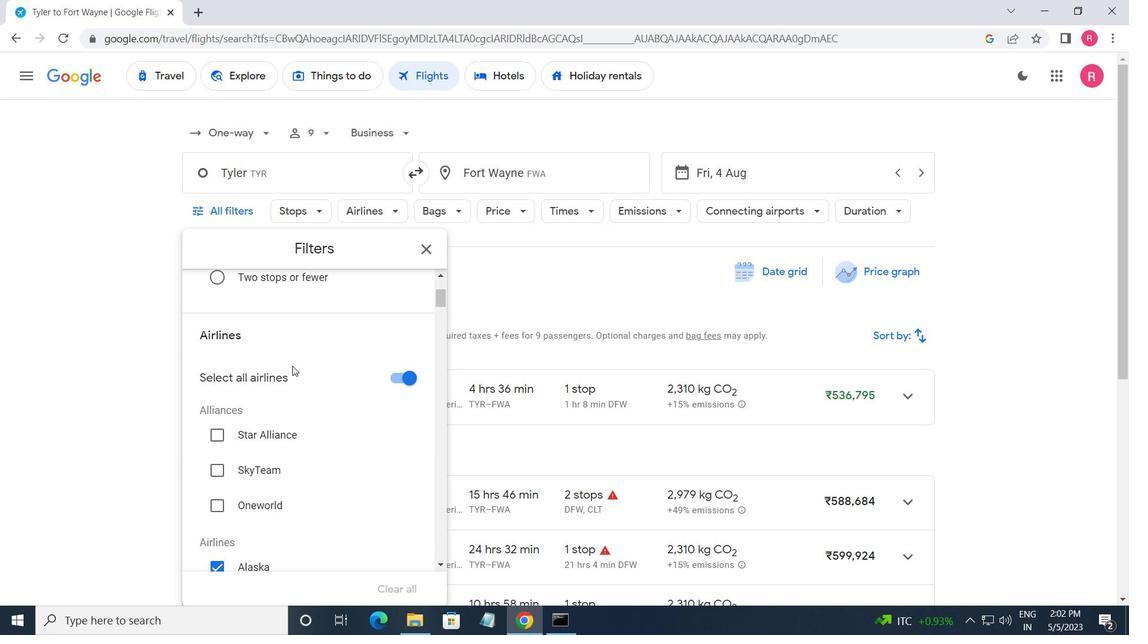 
Action: Mouse moved to (307, 383)
Screenshot: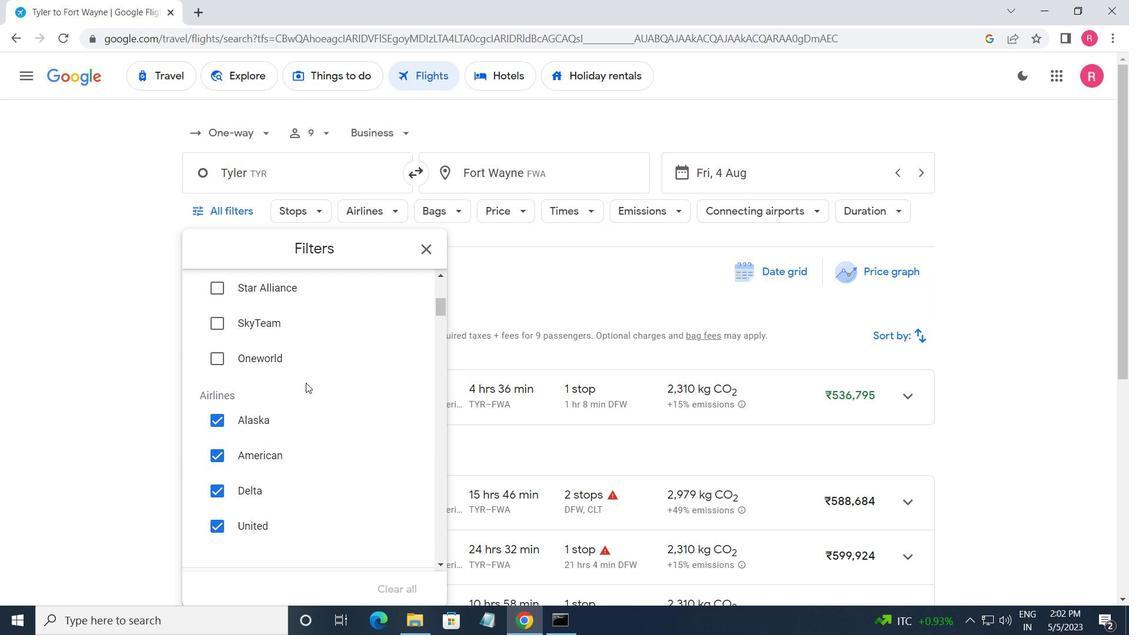 
Action: Mouse scrolled (307, 382) with delta (0, 0)
Screenshot: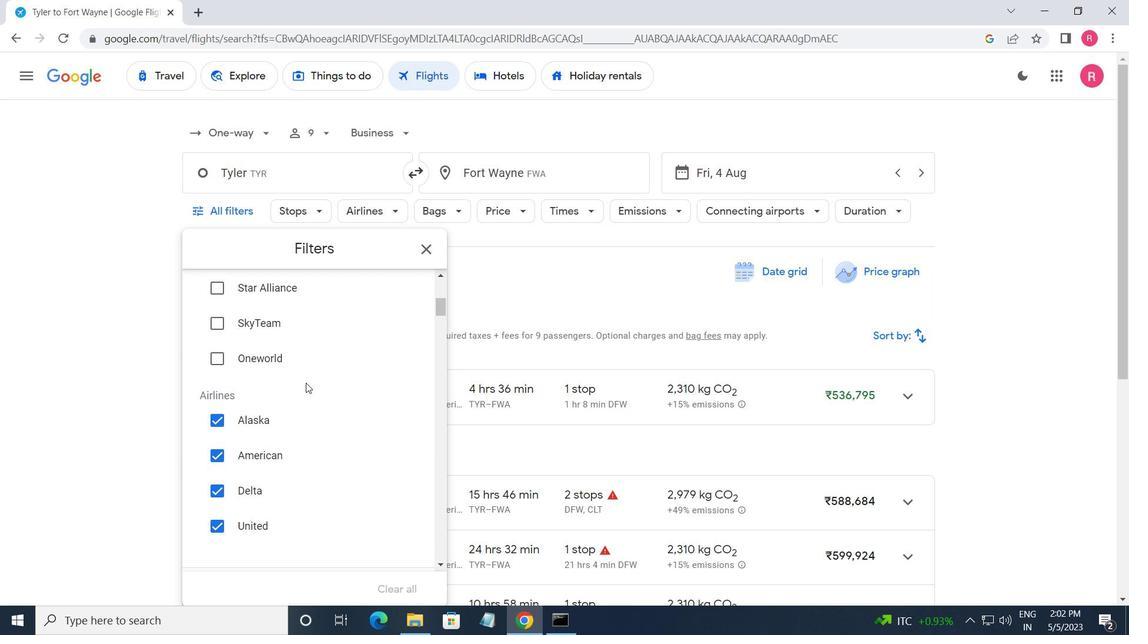 
Action: Mouse moved to (355, 345)
Screenshot: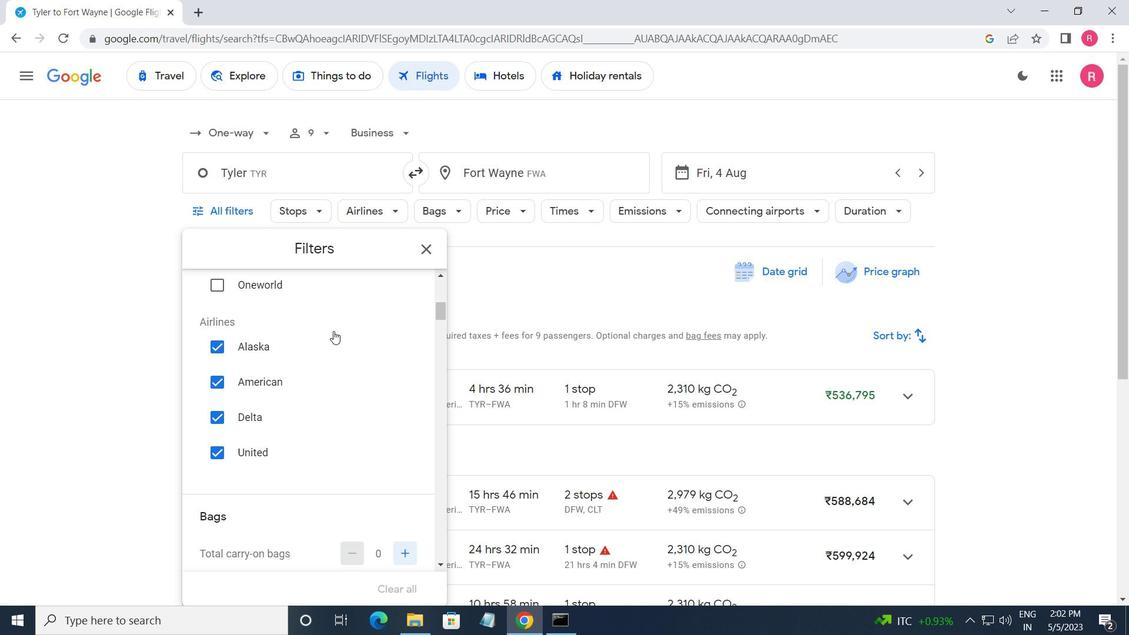 
Action: Mouse scrolled (355, 345) with delta (0, 0)
Screenshot: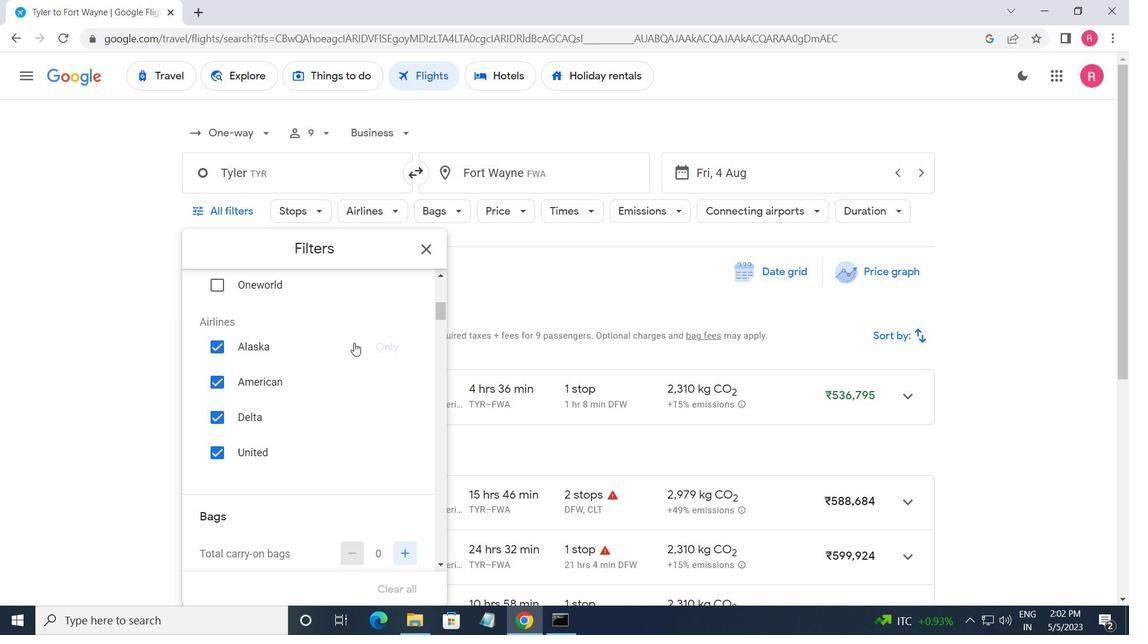 
Action: Mouse scrolled (355, 345) with delta (0, 0)
Screenshot: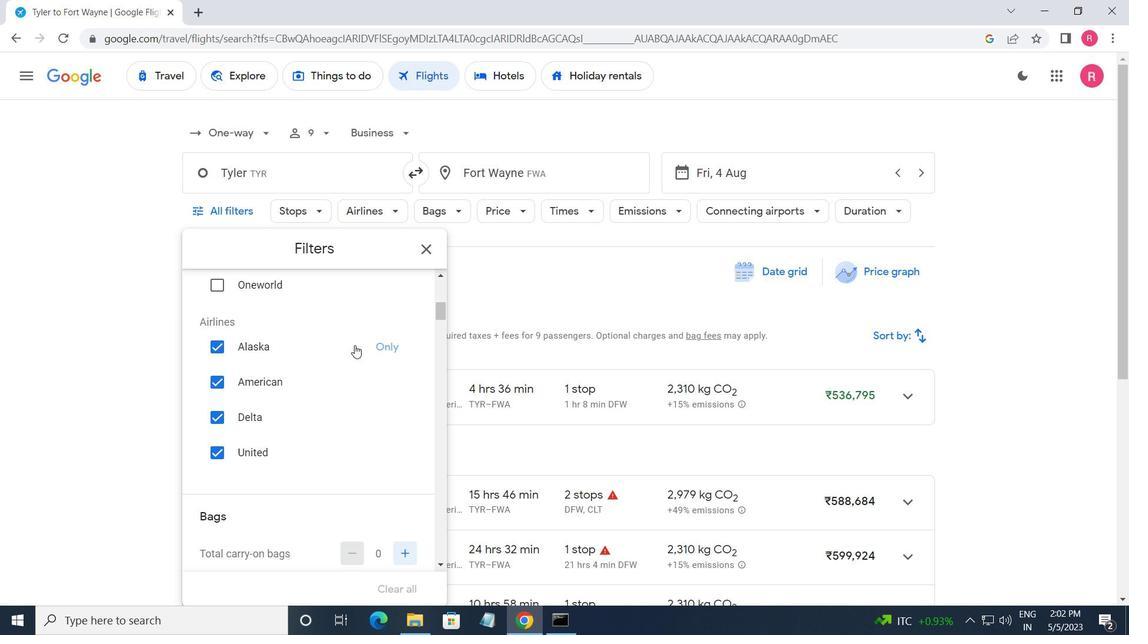 
Action: Mouse moved to (397, 300)
Screenshot: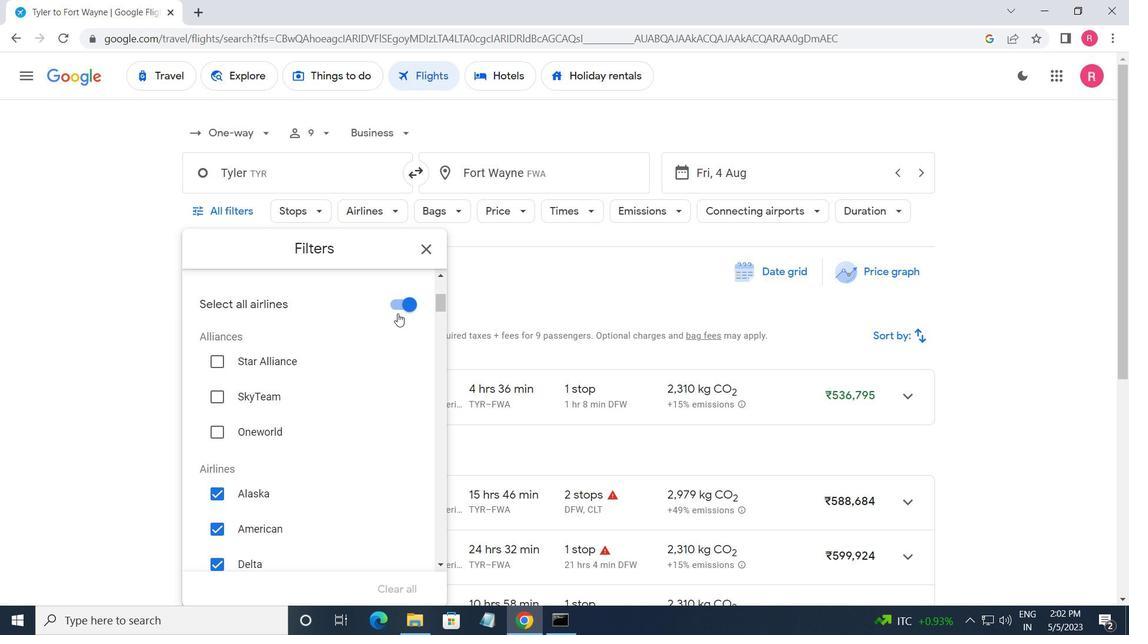 
Action: Mouse pressed left at (397, 300)
Screenshot: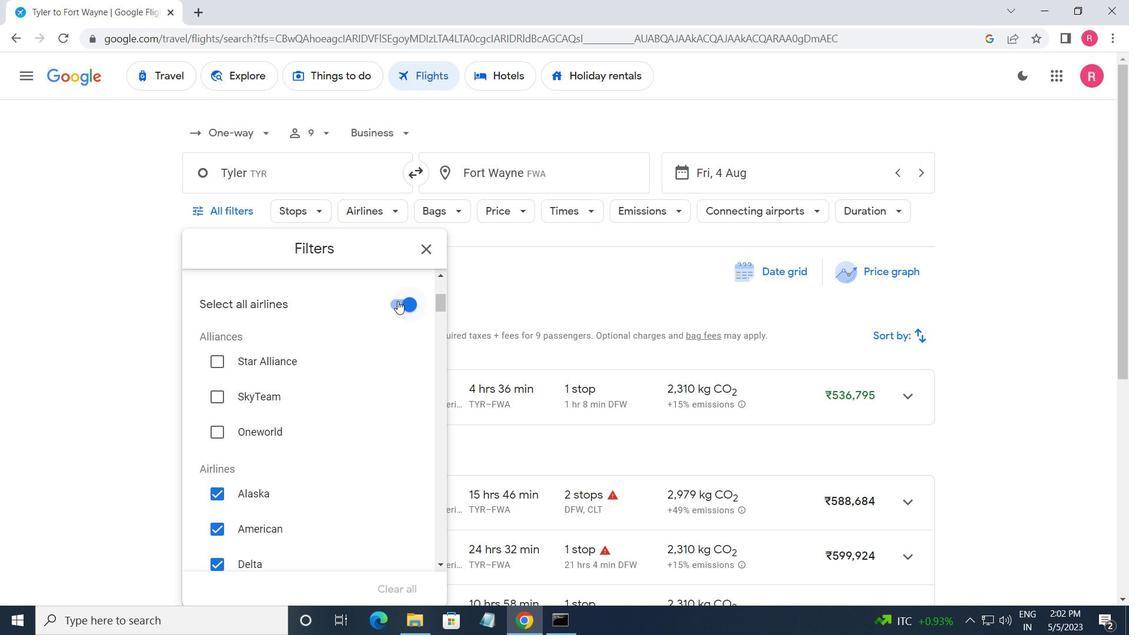 
Action: Mouse moved to (347, 441)
Screenshot: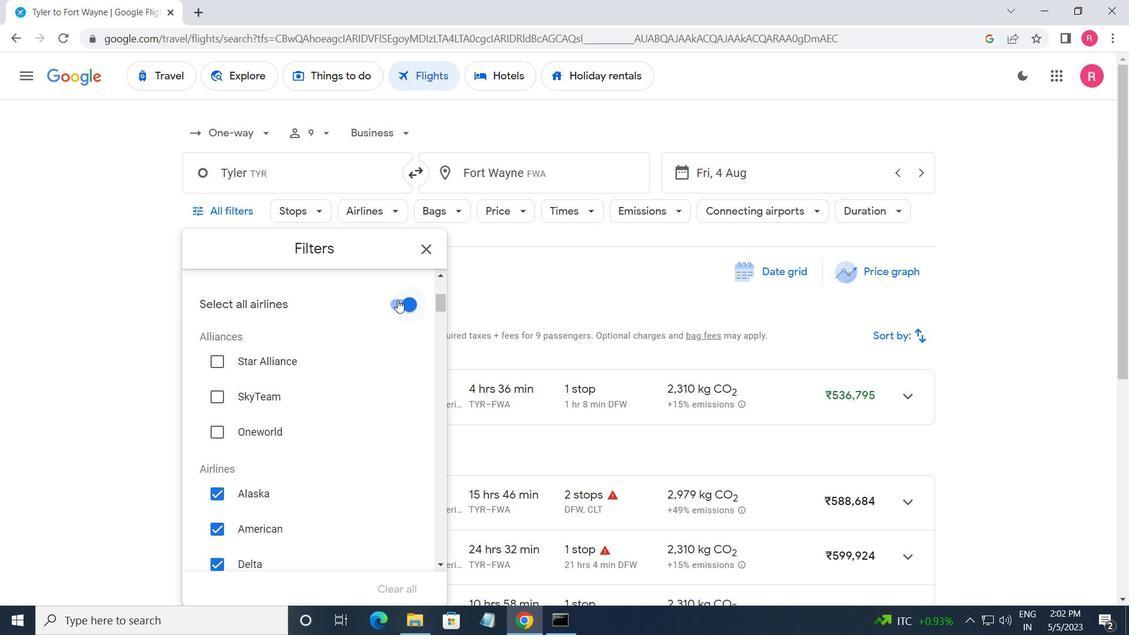 
Action: Mouse scrolled (347, 440) with delta (0, 0)
Screenshot: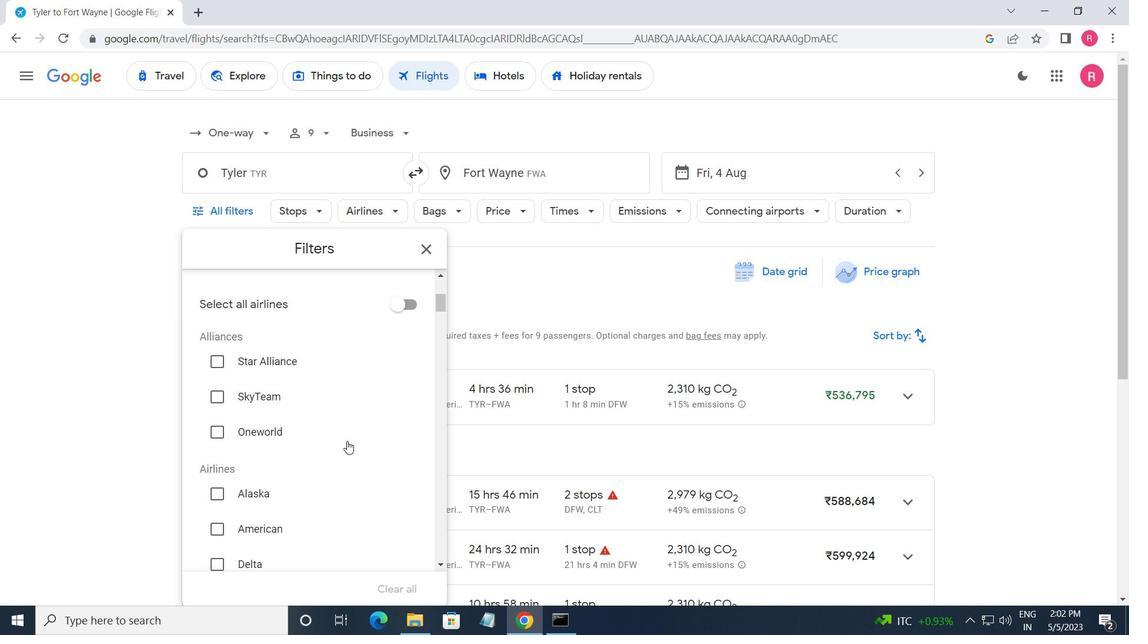 
Action: Mouse scrolled (347, 440) with delta (0, 0)
Screenshot: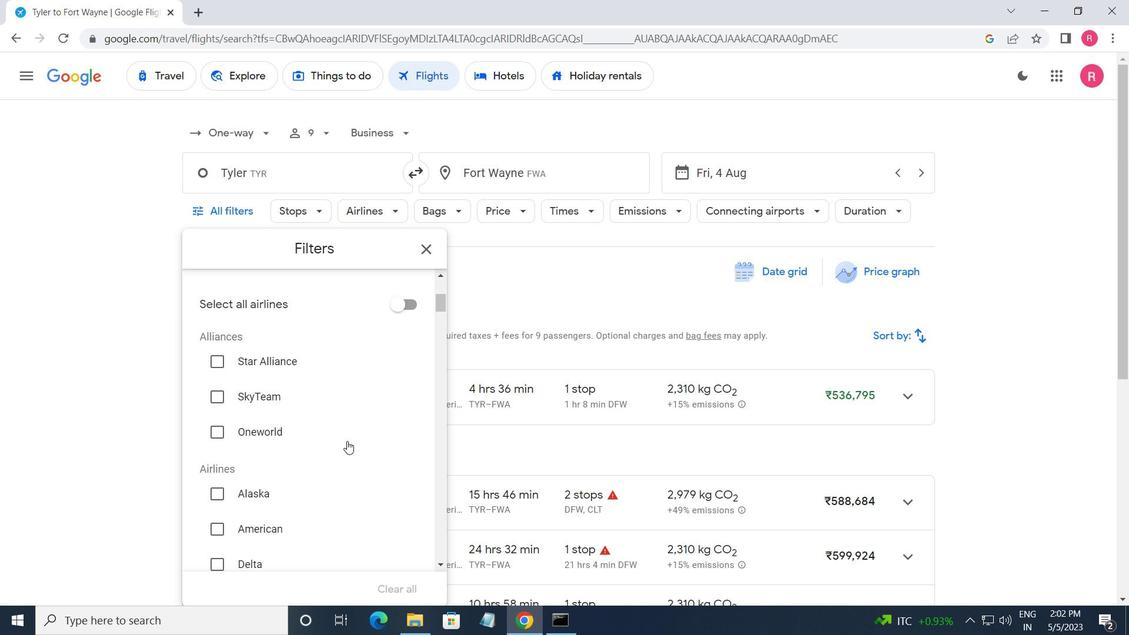 
Action: Mouse scrolled (347, 440) with delta (0, 0)
Screenshot: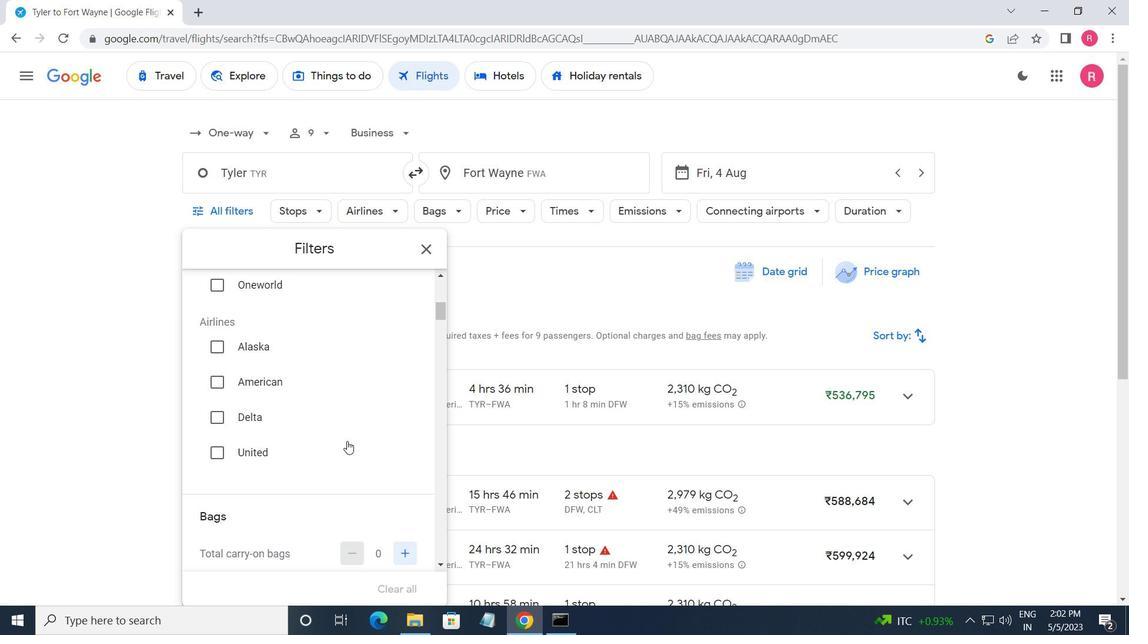 
Action: Mouse moved to (401, 484)
Screenshot: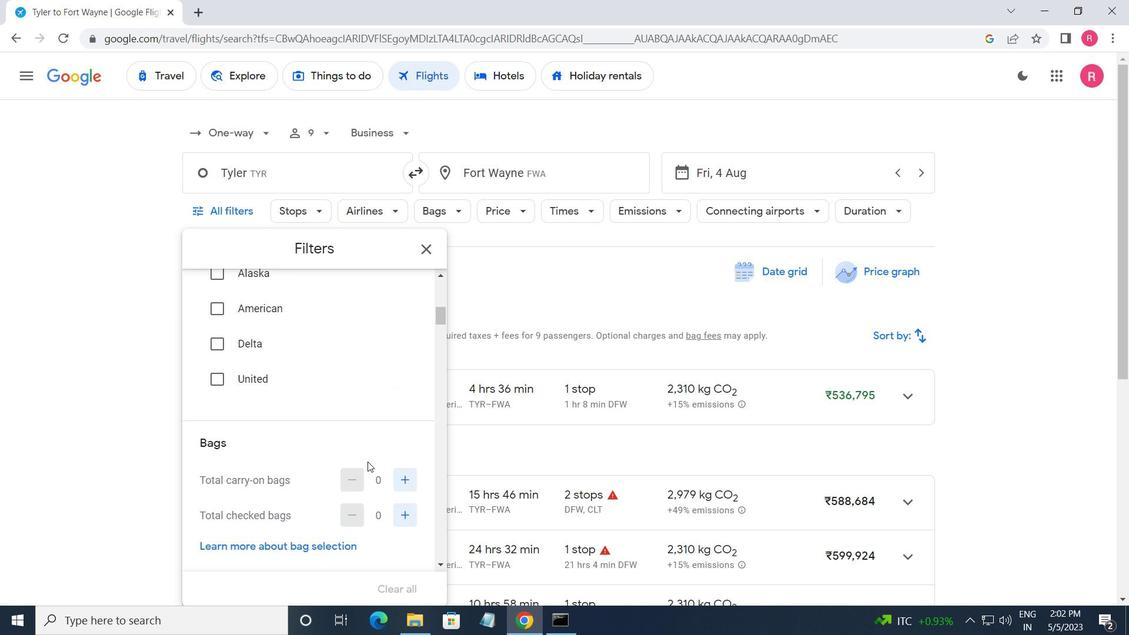 
Action: Mouse pressed left at (401, 484)
Screenshot: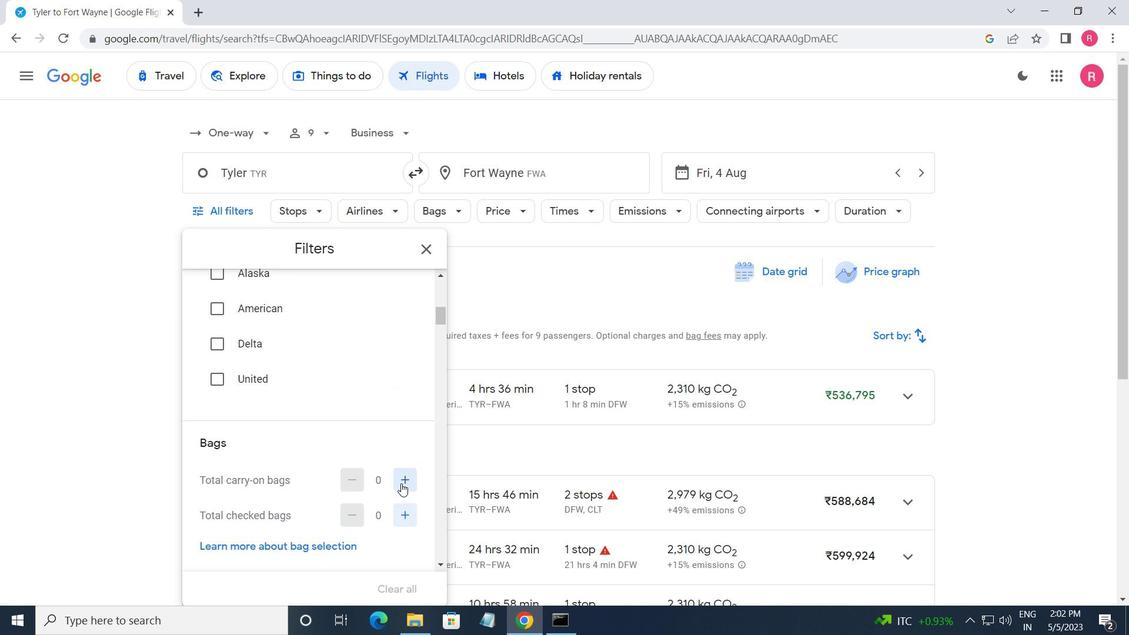
Action: Mouse moved to (313, 415)
Screenshot: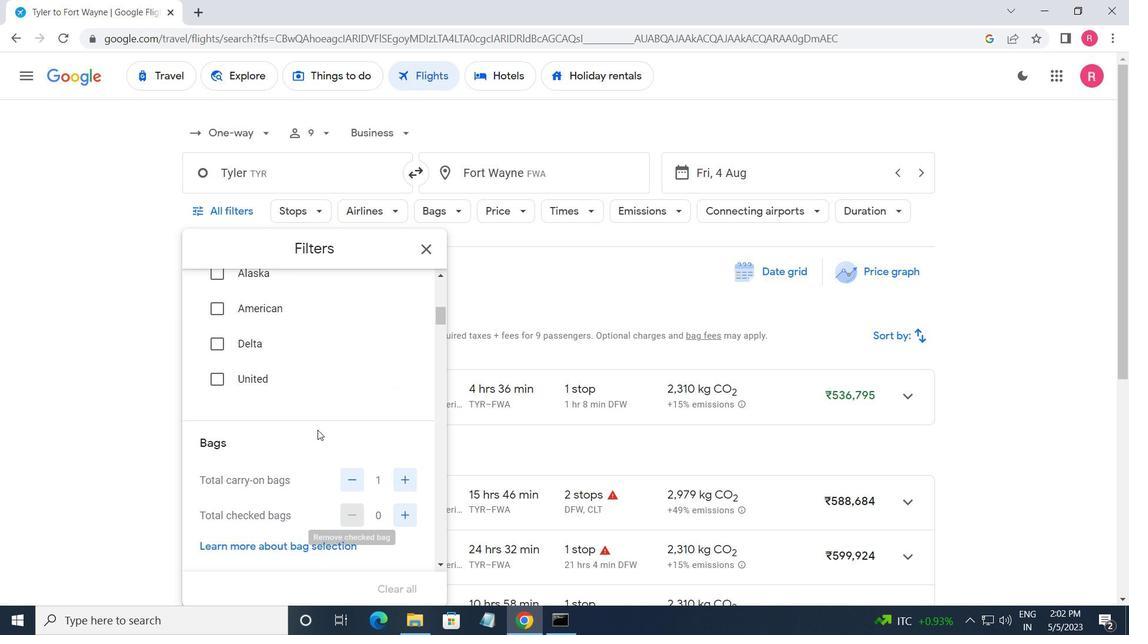 
Action: Mouse scrolled (313, 414) with delta (0, 0)
Screenshot: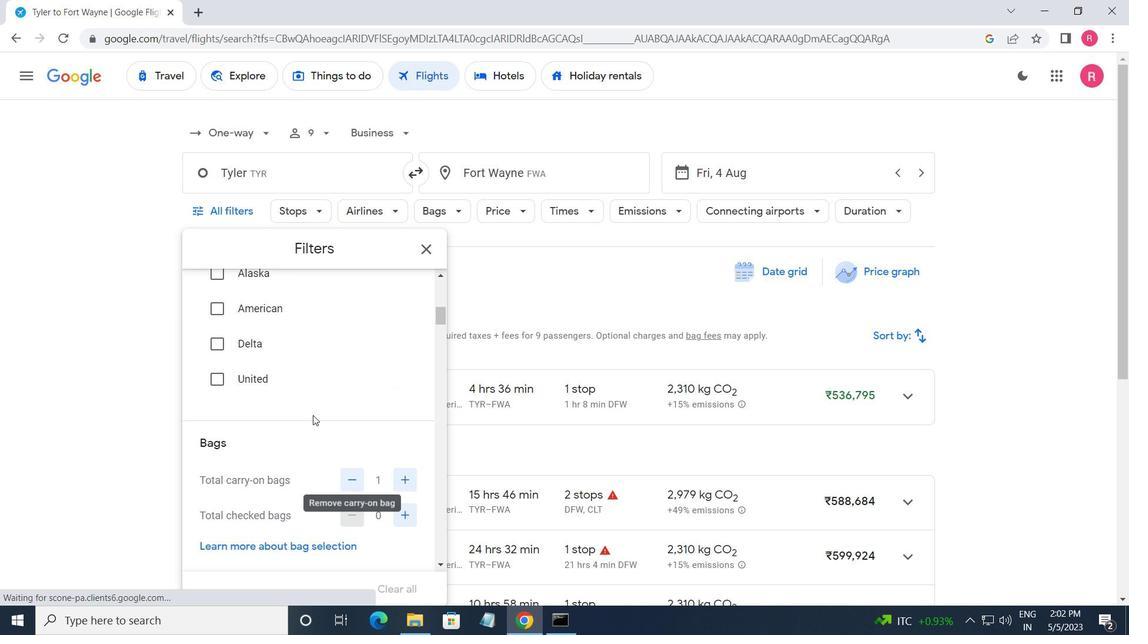 
Action: Mouse scrolled (313, 414) with delta (0, 0)
Screenshot: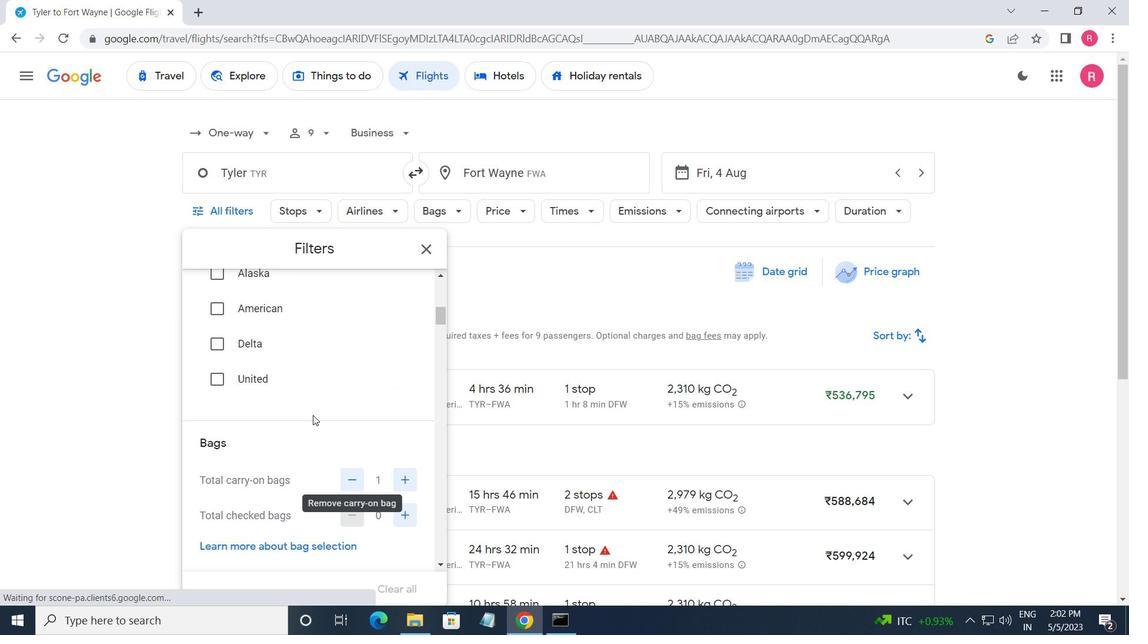 
Action: Mouse moved to (403, 510)
Screenshot: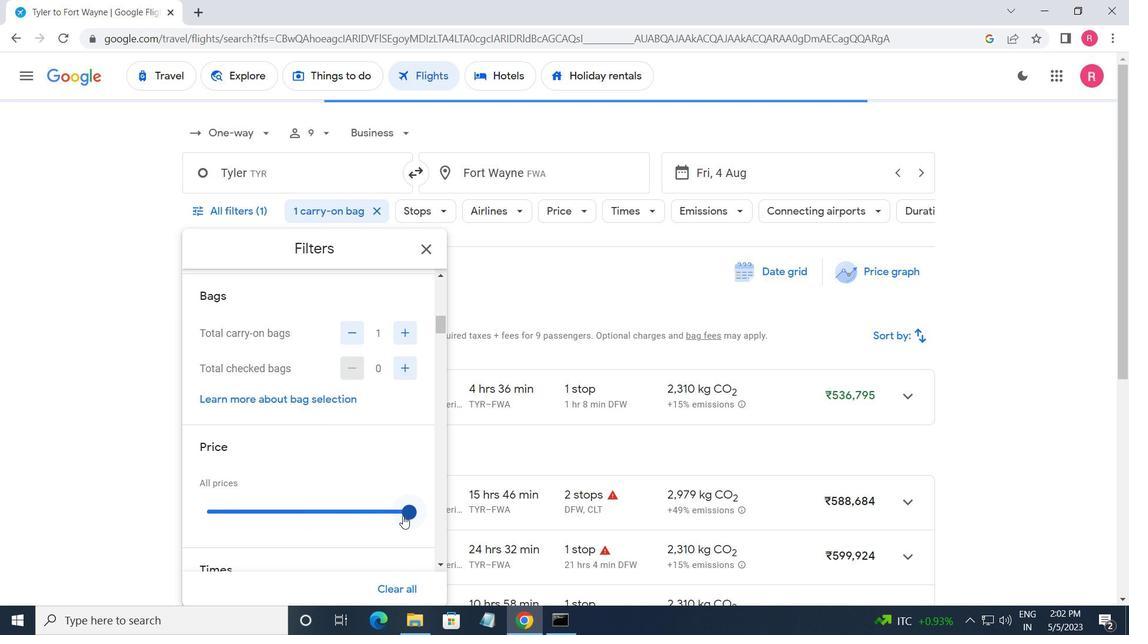 
Action: Mouse pressed left at (403, 510)
Screenshot: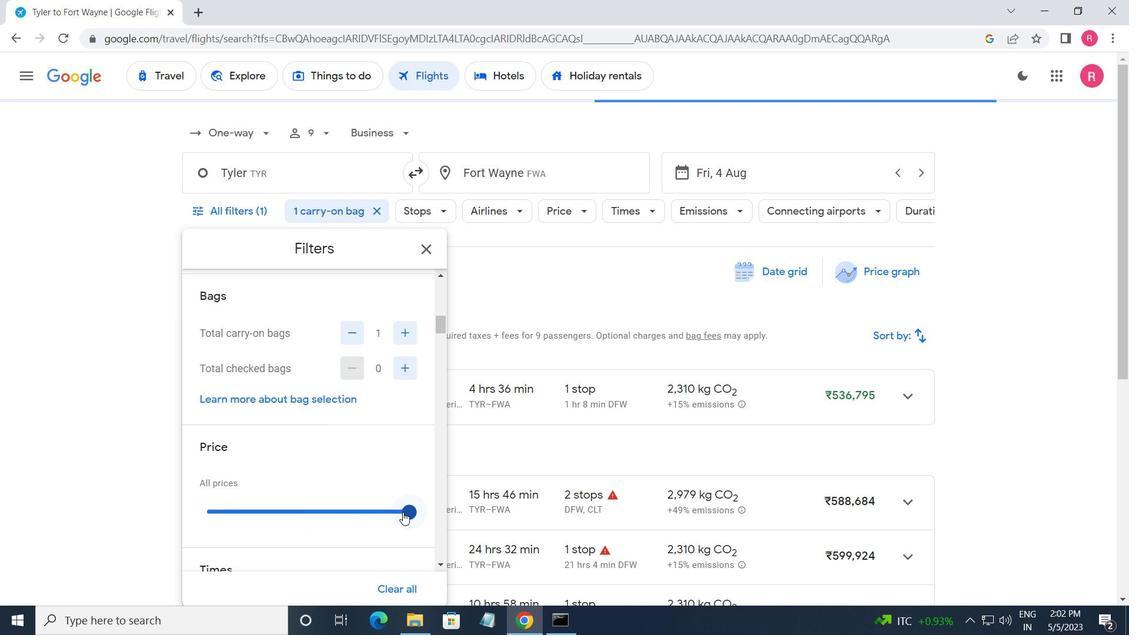 
Action: Mouse moved to (411, 509)
Screenshot: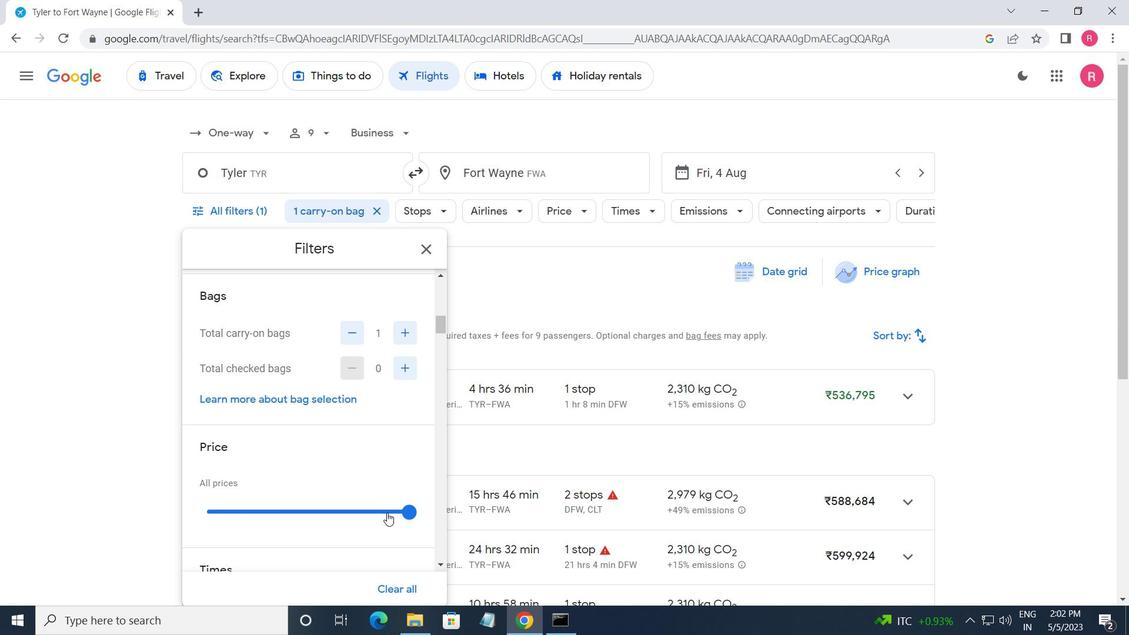 
Action: Mouse pressed left at (411, 509)
Screenshot: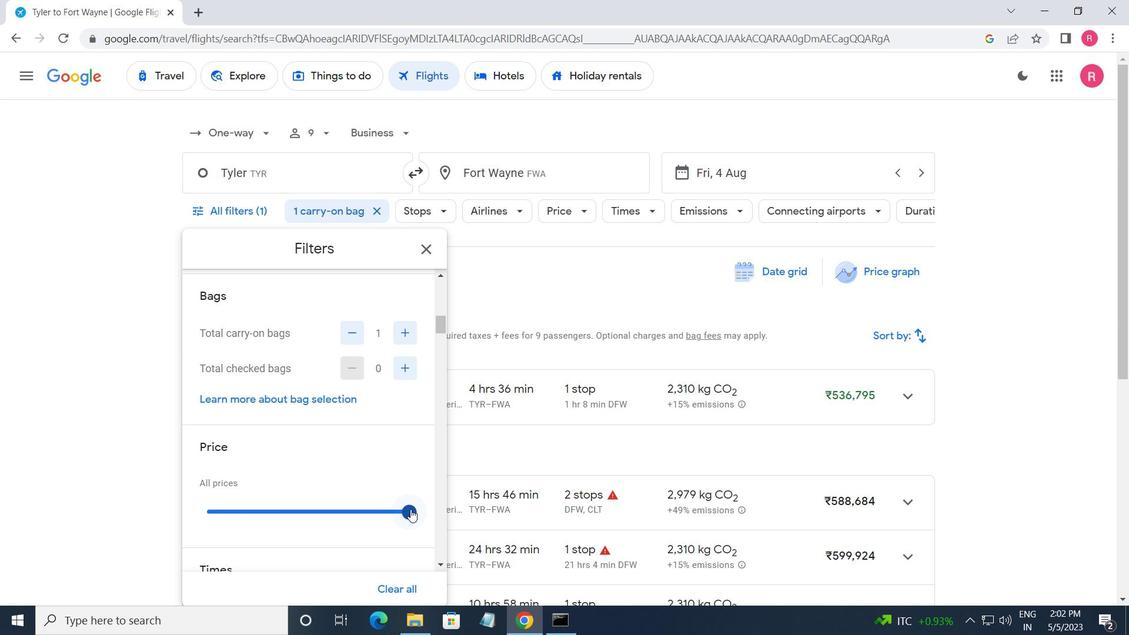 
Action: Mouse moved to (312, 451)
Screenshot: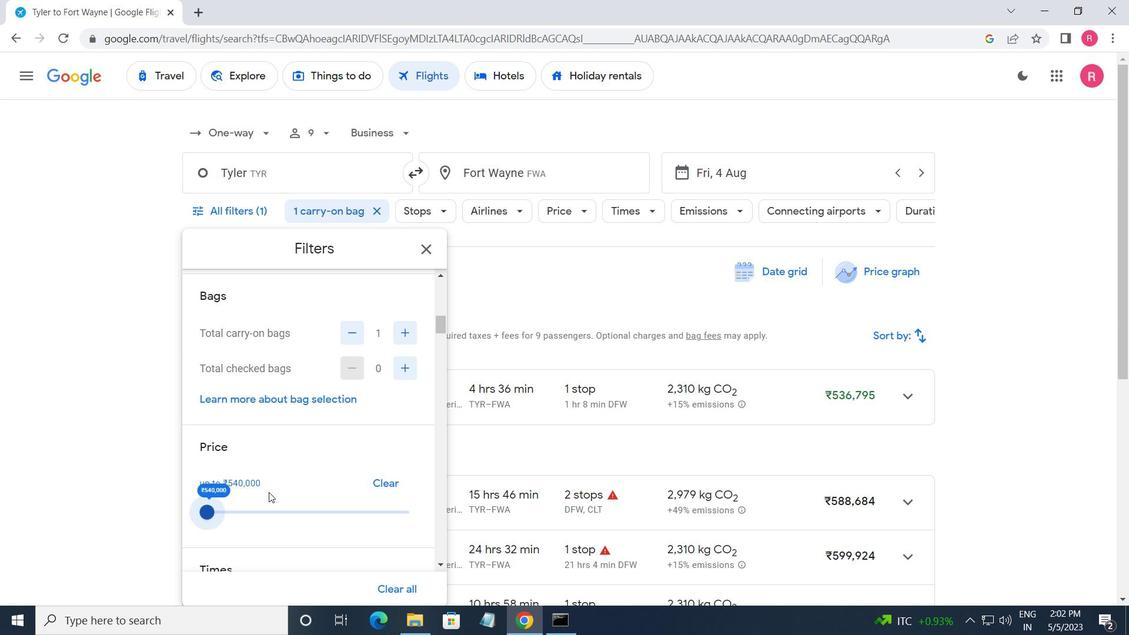 
Action: Mouse scrolled (312, 451) with delta (0, 0)
Screenshot: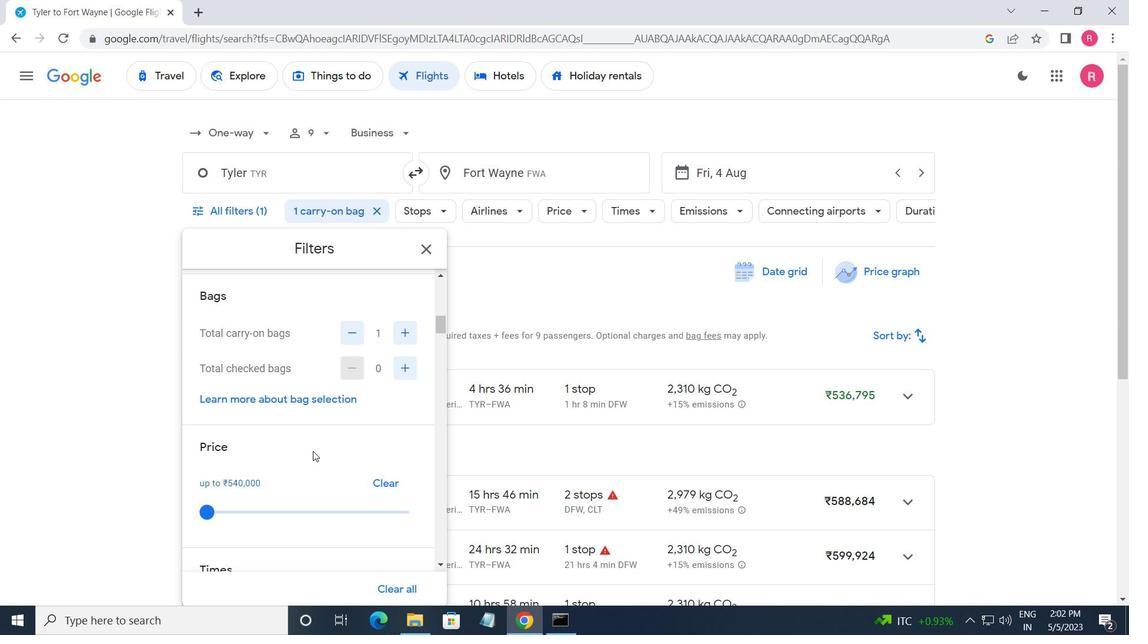 
Action: Mouse scrolled (312, 451) with delta (0, 0)
Screenshot: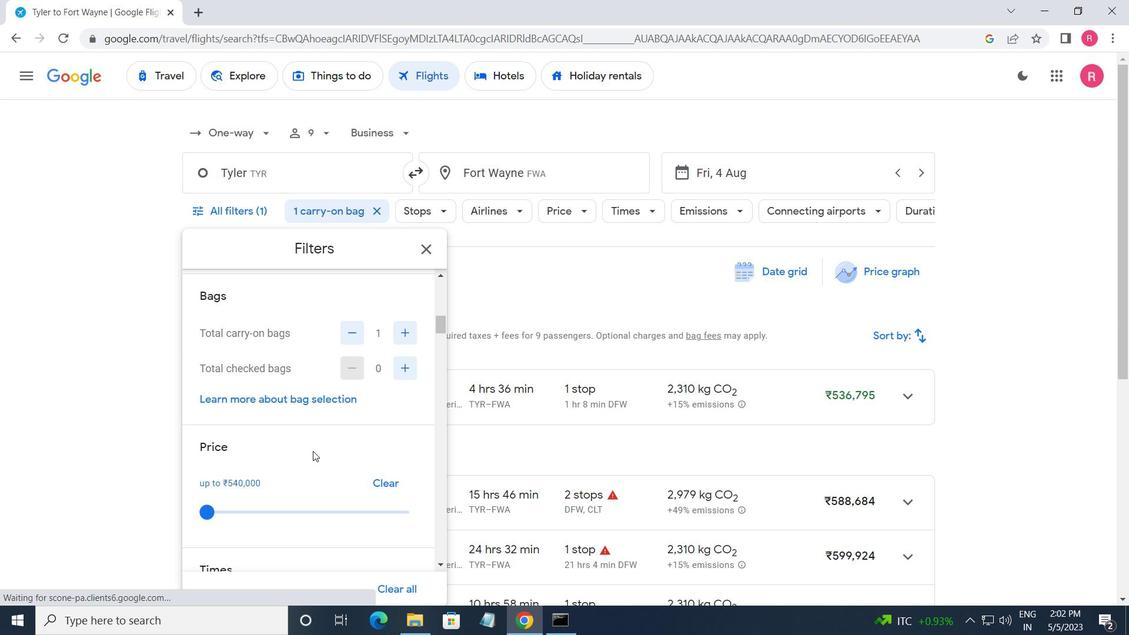 
Action: Mouse moved to (318, 451)
Screenshot: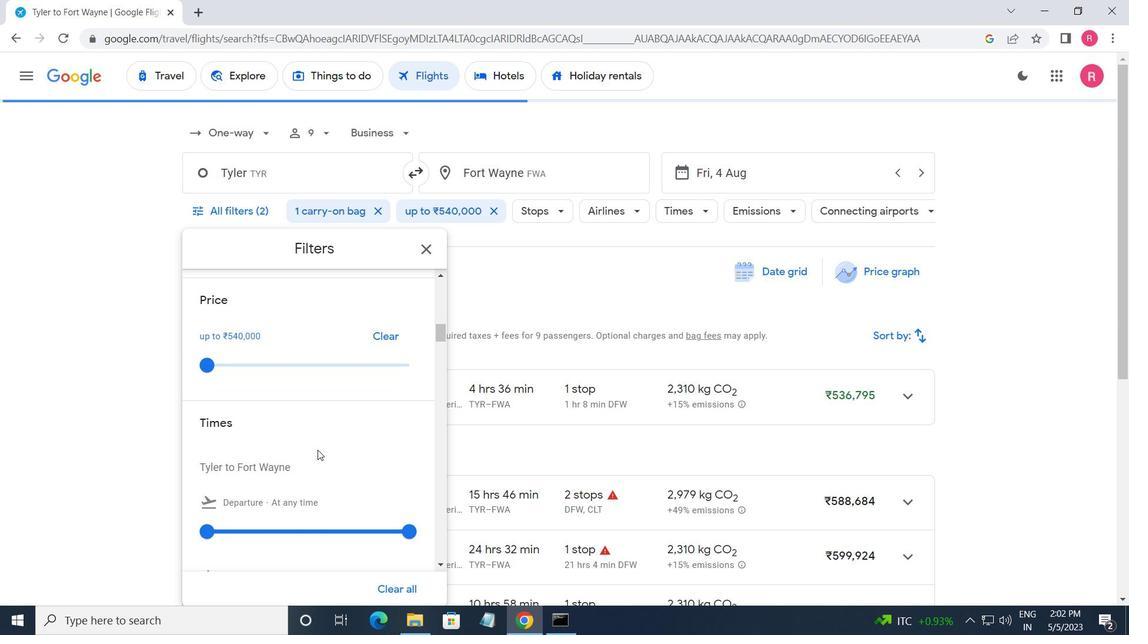 
Action: Mouse scrolled (318, 451) with delta (0, 0)
Screenshot: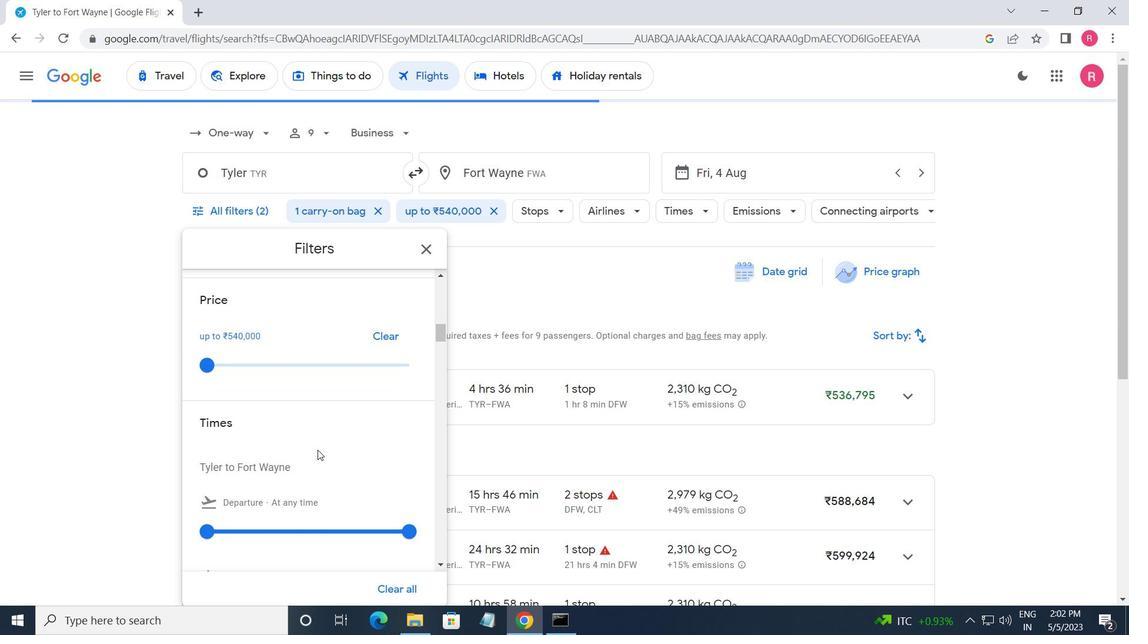 
Action: Mouse moved to (205, 458)
Screenshot: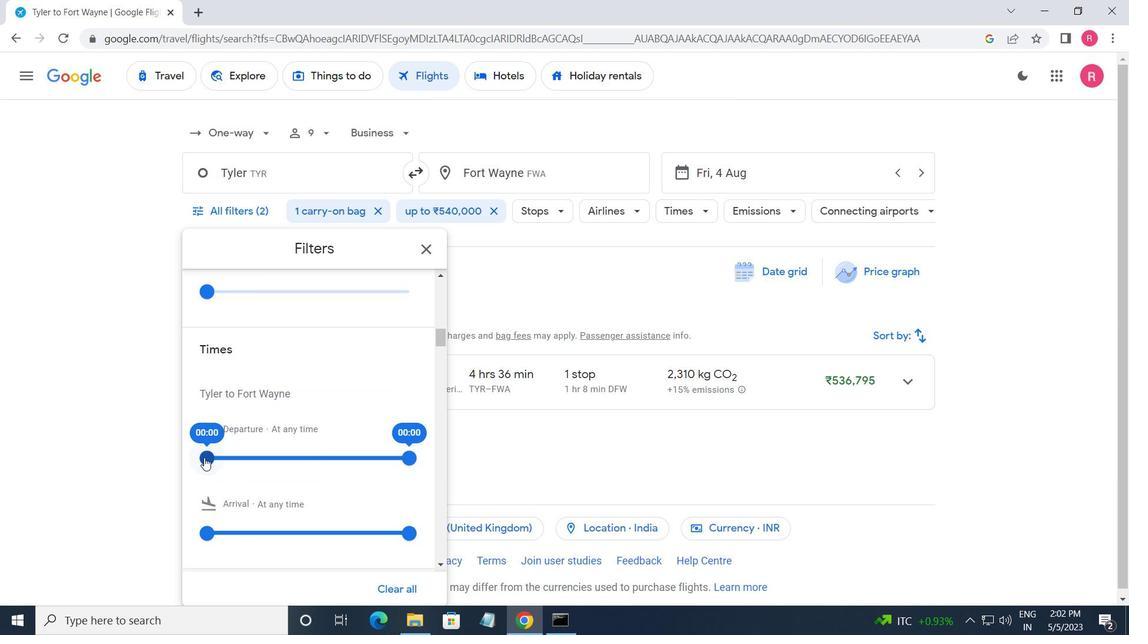 
Action: Mouse pressed left at (205, 458)
Screenshot: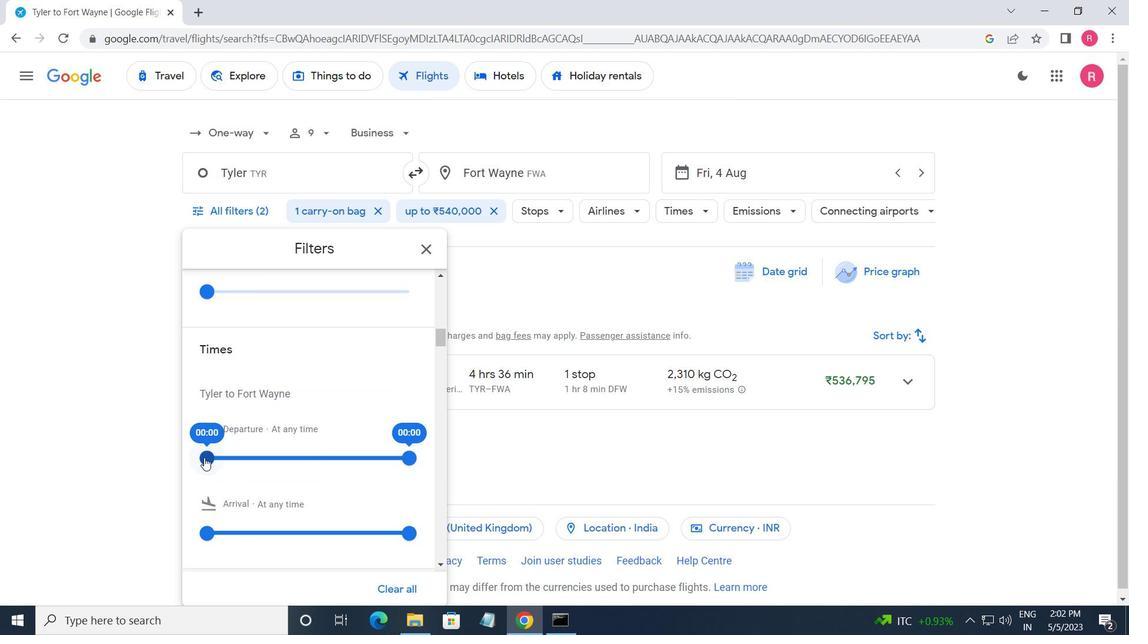 
Action: Mouse moved to (430, 251)
Screenshot: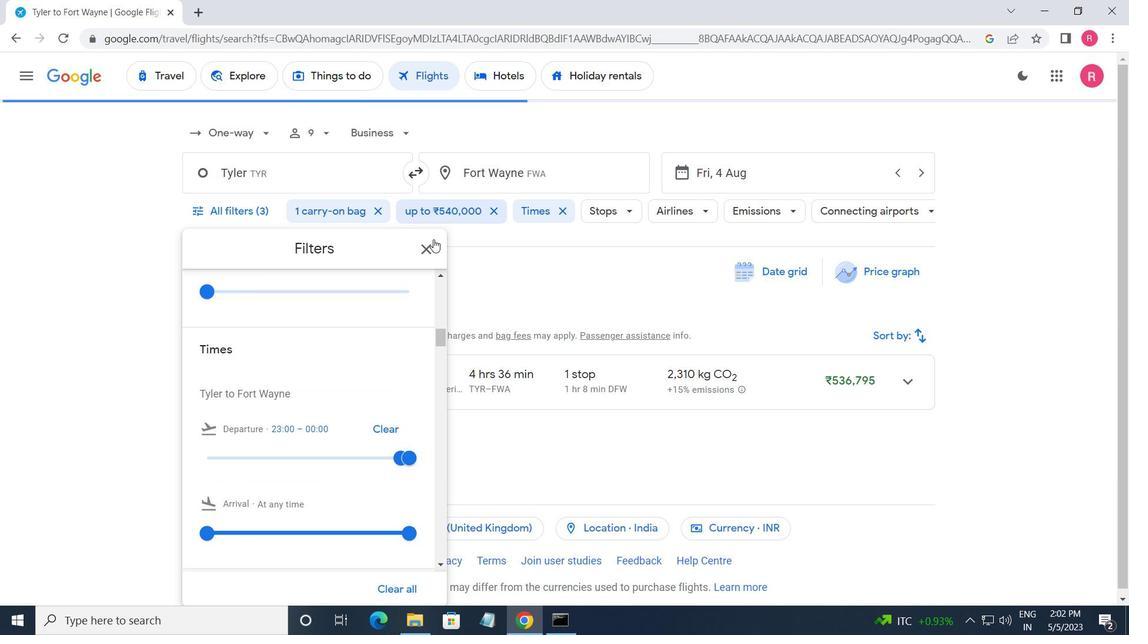 
Action: Mouse pressed left at (430, 251)
Screenshot: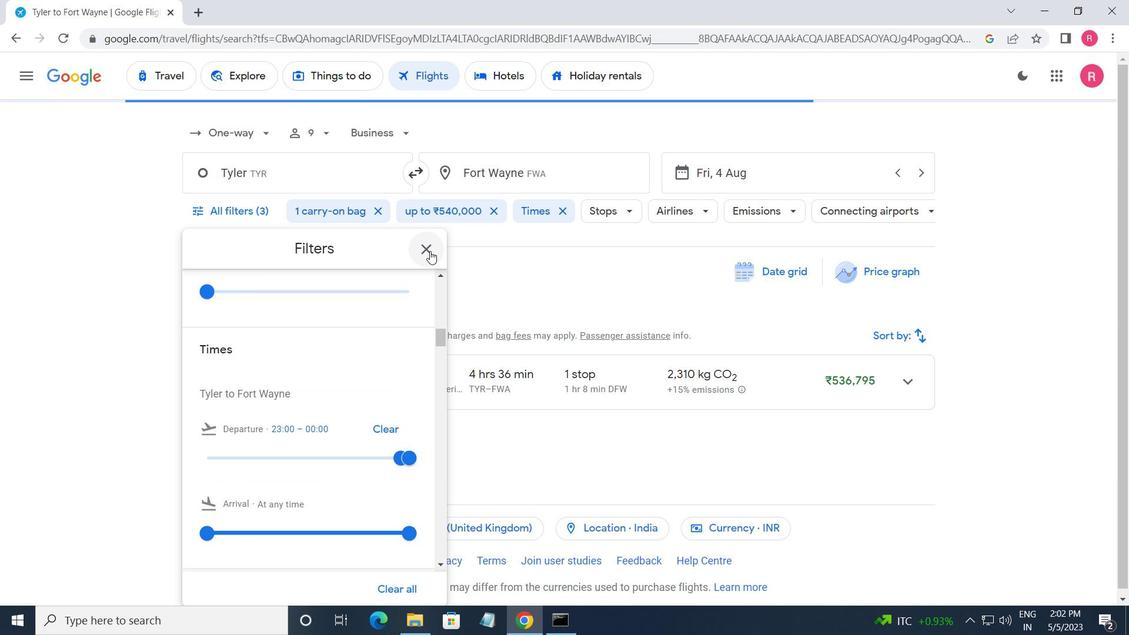 
